 Task: Open a blank google sheet and write heading  Budget MasterAdd Categories in a column and its values below   'Housing, Transportation, Groceries, Utilities, Entertainment, Dining Out, Health, Miscellaneous, Savings & Total. 'Add Budgeted amountin next column and its values below  $1,500, $300, $400, $150, $200, $250, $100, $150, $500 & $3,550. Add Actual amount in next column and its values below  $1,400, $280, $420, $160, $180, $270, $90, $140, $550 & $3,550. Add Difference  in next column and its values below   -$100, -$20, +$20, +$10, -$20, +$20, -$10, -$10, +$50 & $0. J6Save page DashboardSavingsPlan
Action: Mouse moved to (209, 122)
Screenshot: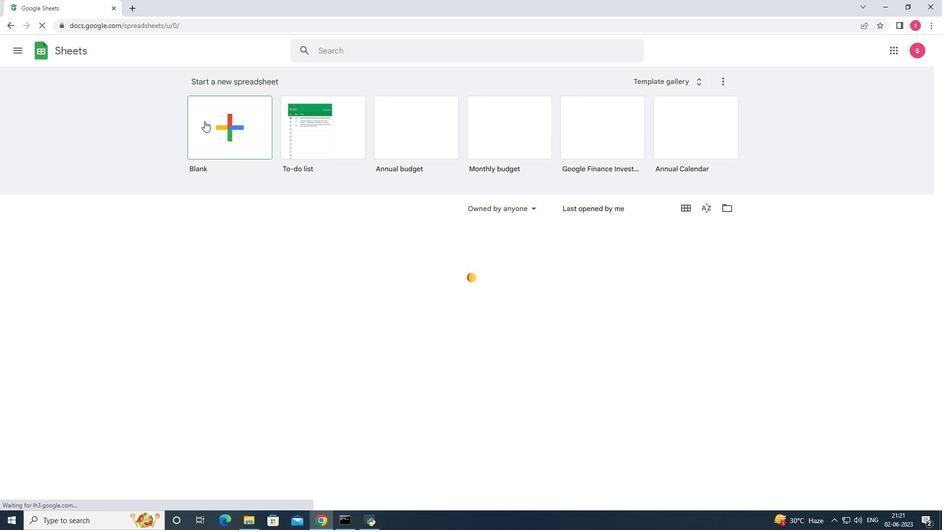 
Action: Mouse pressed left at (209, 122)
Screenshot: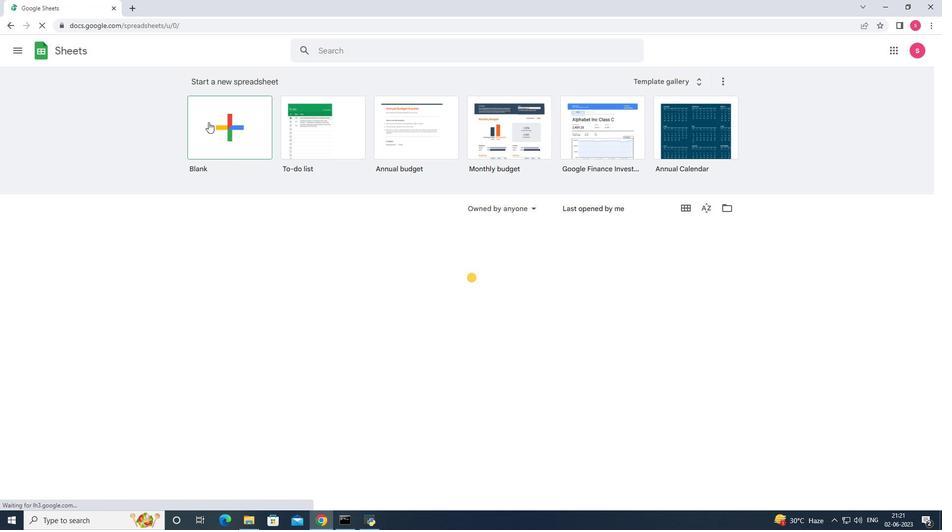 
Action: Mouse moved to (232, 175)
Screenshot: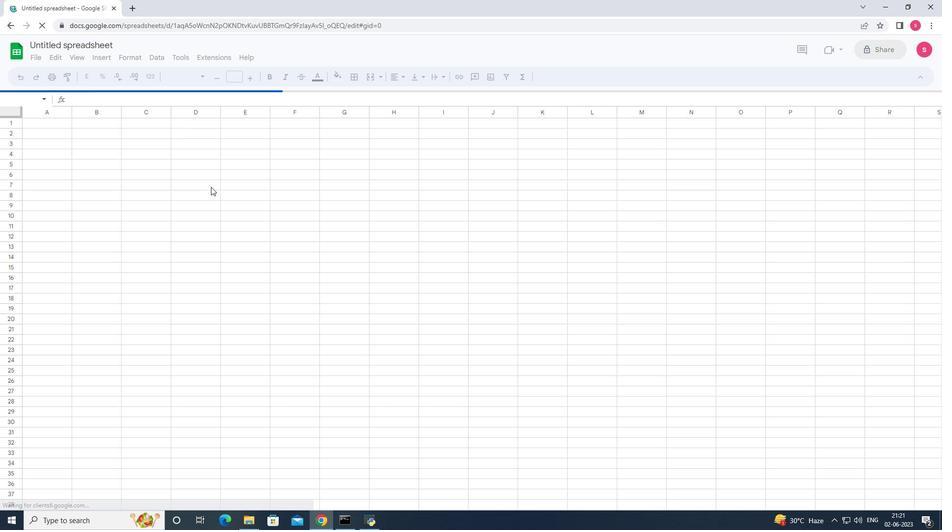 
Action: Key pressed <Key.shift>Budget<Key.space><Key.shift>Master<Key.enter><Key.shift>Categories<Key.enter><Key.shift>Housing<Key.enter><Key.shift>Transportation<Key.enter><Key.shift><Key.shift><Key.shift><Key.shift><Key.shift><Key.shift><Key.shift><Key.shift>Groceries<Key.enter><Key.shift>Utilities<Key.enter><Key.shift>Entertainment<Key.enter><Key.shift>Dining<Key.space><Key.shift>Out<Key.enter><Key.shift>Health<Key.enter><Key.shift>Miscellaneous<Key.enter><Key.shift>Savings<Key.space><Key.enter><Key.shift>Total<Key.right><Key.up><Key.up><Key.up><Key.up><Key.up><Key.up><Key.up><Key.up><Key.up><Key.up><Key.shift><Key.shift><Key.shift><Key.shift><Key.shift><Key.shift><Key.shift><Key.shift><Key.shift><Key.shift><Key.shift><Key.shift><Key.shift>Budgeted<Key.space><Key.shift>Amount<Key.enter>1500<Key.enter>300<Key.enter>400<Key.enter>150<Key.enter>200<Key.enter>250<Key.enter>100<Key.enter>150<Key.enter>500<Key.enter>3550<Key.right>
Screenshot: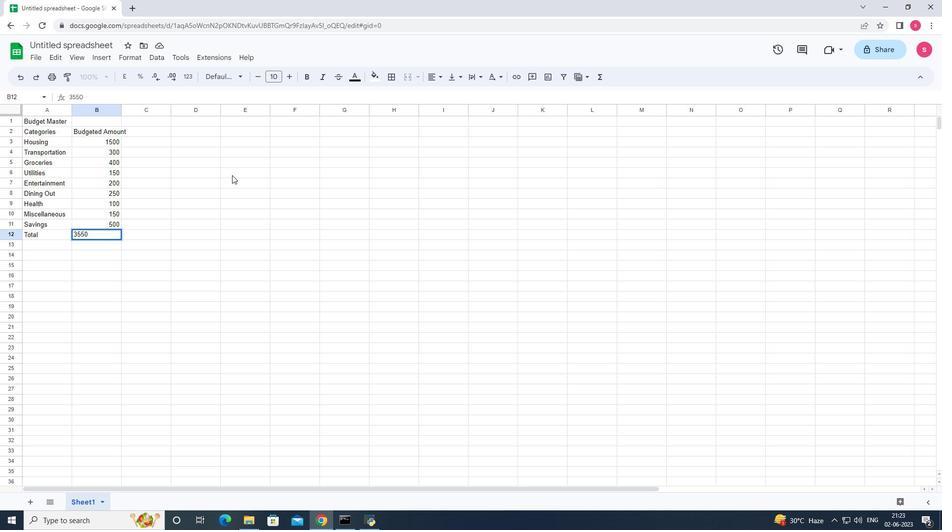 
Action: Mouse moved to (96, 138)
Screenshot: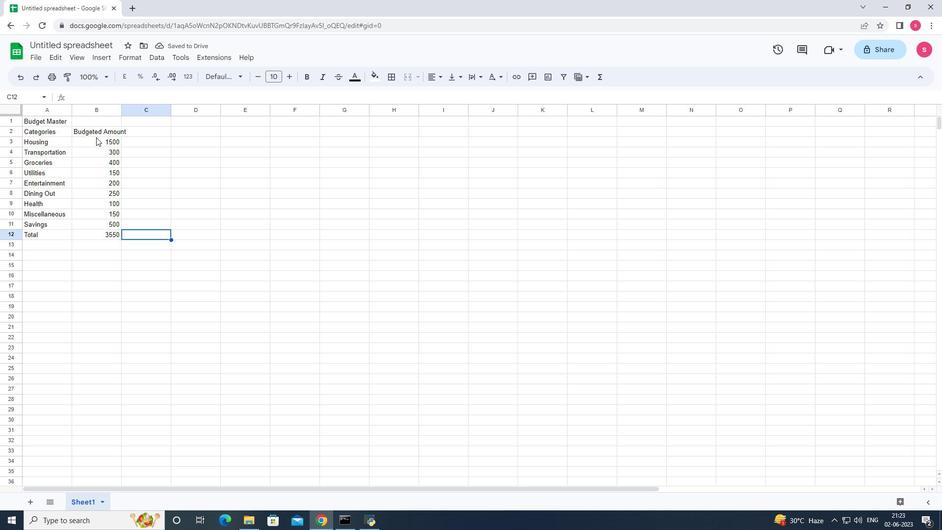 
Action: Mouse pressed left at (96, 138)
Screenshot: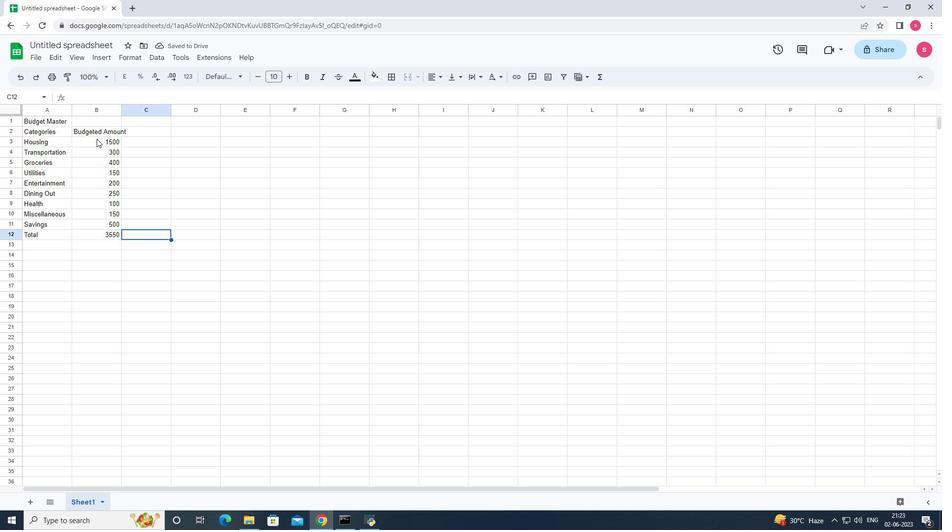 
Action: Mouse moved to (131, 59)
Screenshot: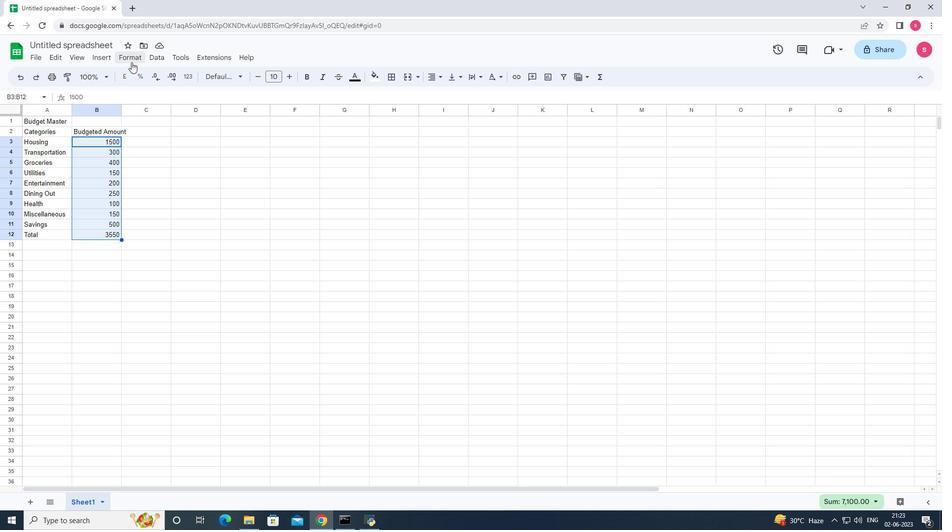 
Action: Mouse pressed left at (131, 59)
Screenshot: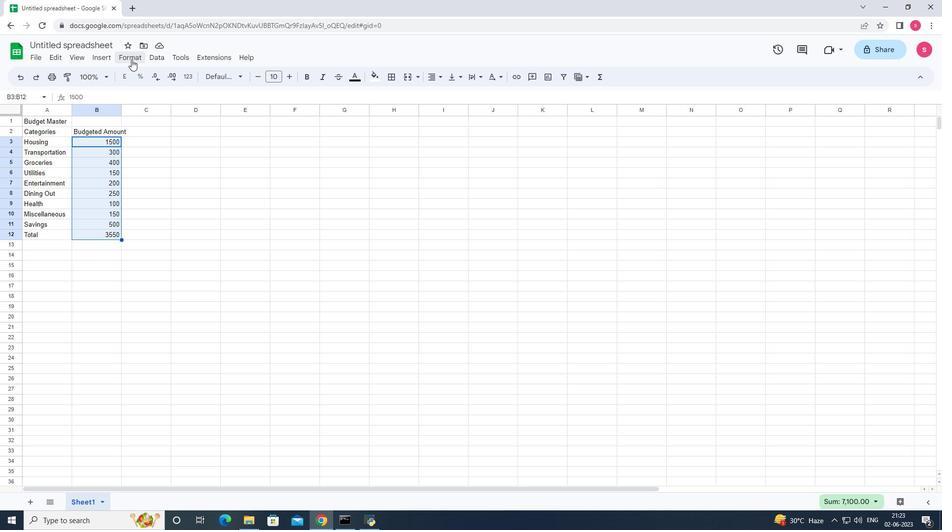 
Action: Mouse moved to (166, 96)
Screenshot: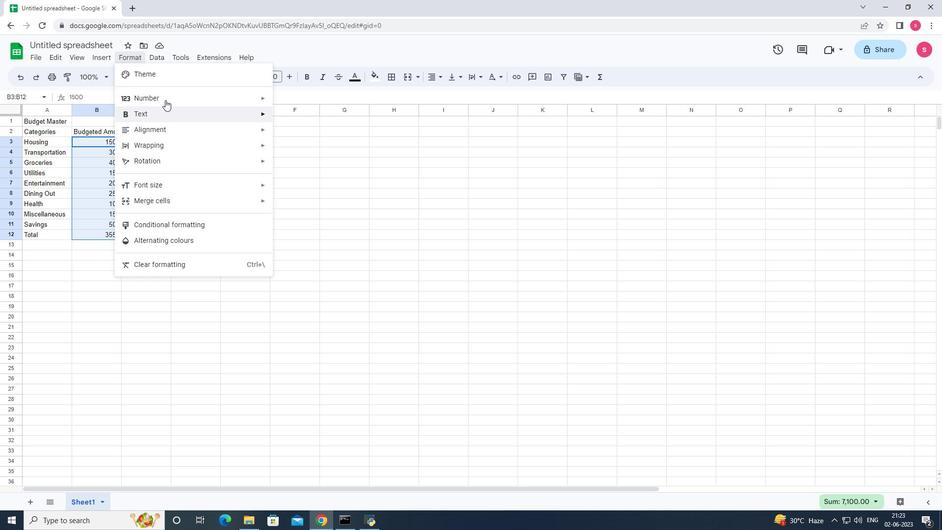 
Action: Mouse pressed left at (166, 96)
Screenshot: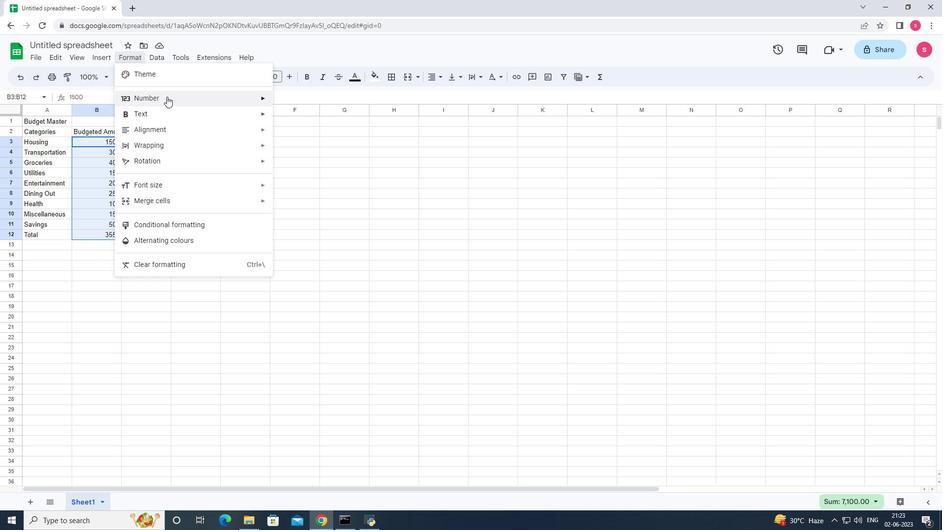 
Action: Mouse moved to (325, 395)
Screenshot: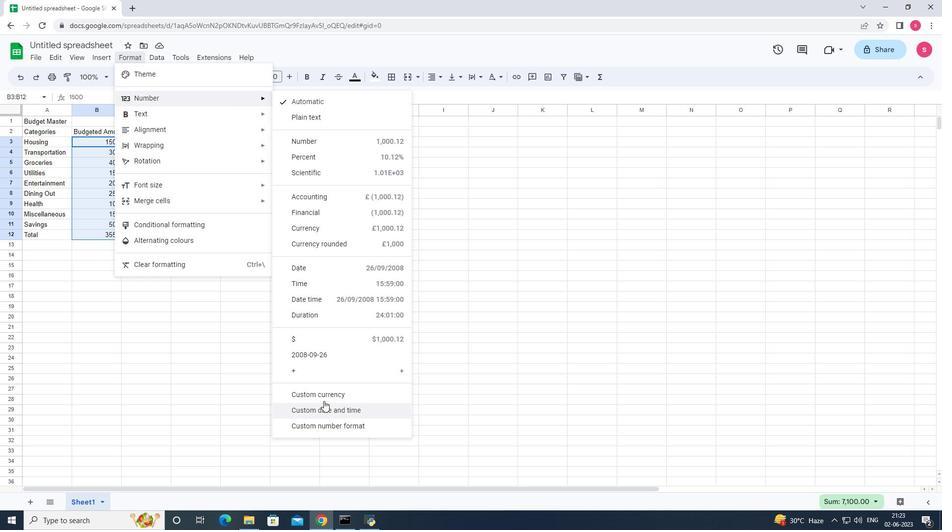 
Action: Mouse pressed left at (325, 395)
Screenshot: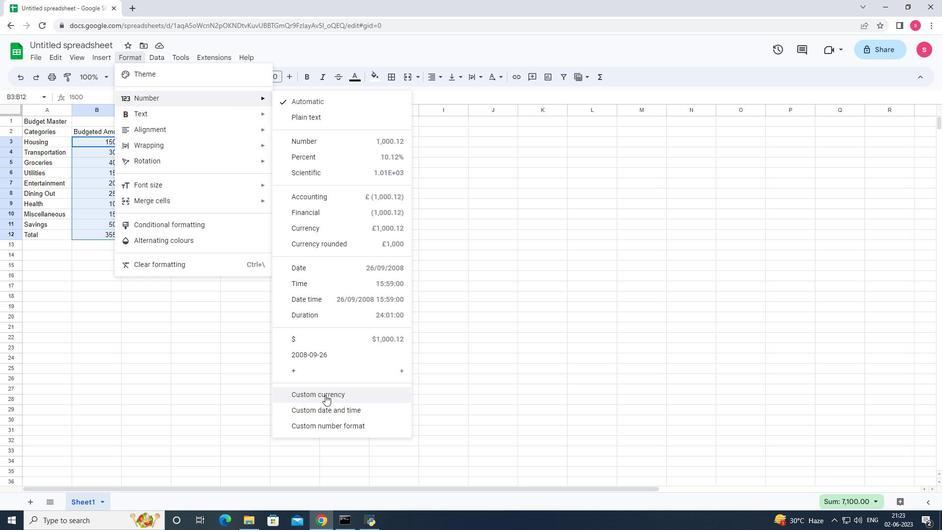 
Action: Mouse moved to (430, 219)
Screenshot: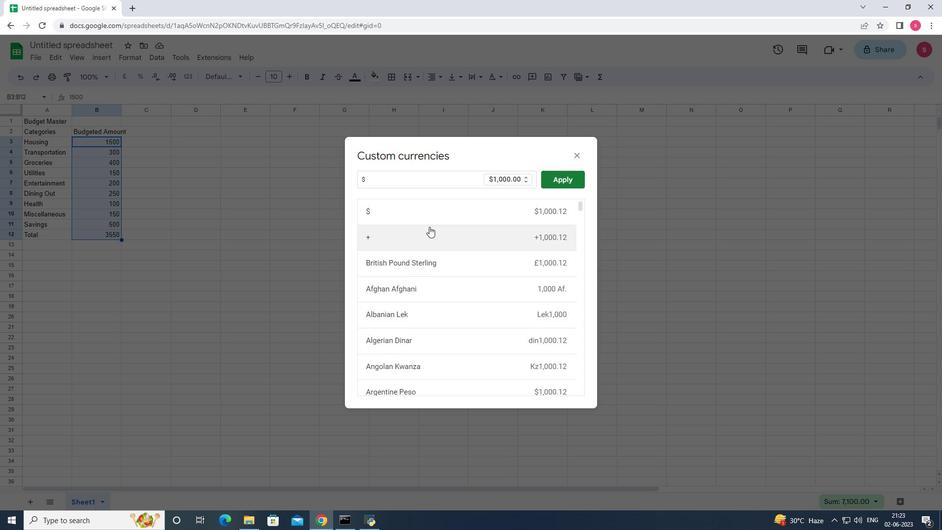 
Action: Mouse pressed left at (430, 219)
Screenshot: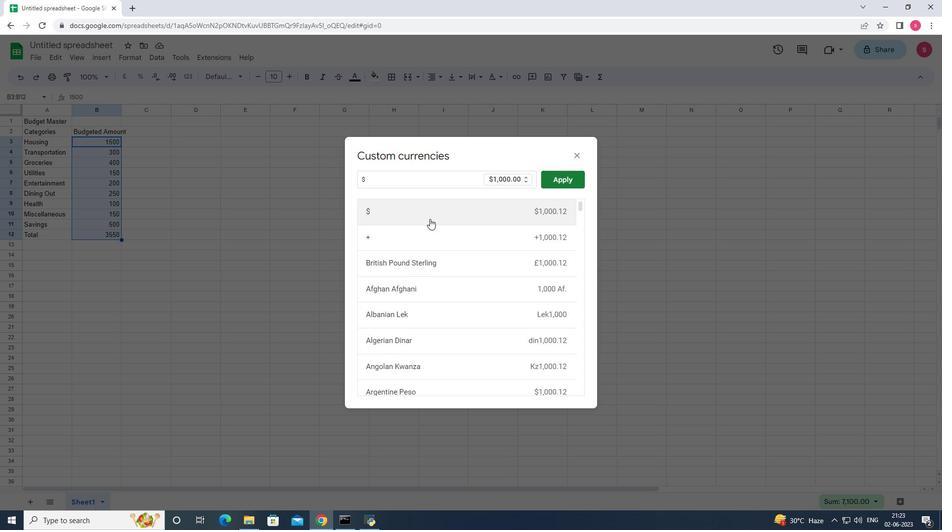 
Action: Mouse moved to (551, 180)
Screenshot: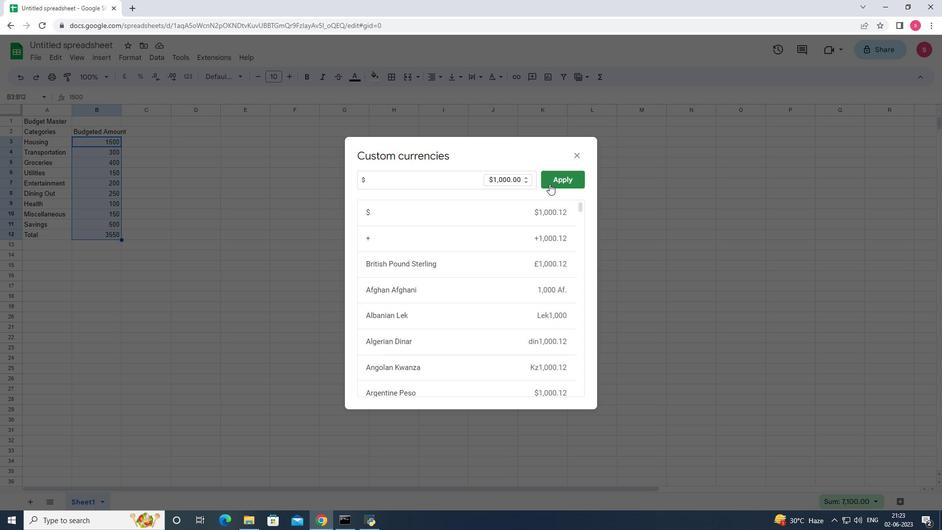 
Action: Mouse pressed left at (551, 180)
Screenshot: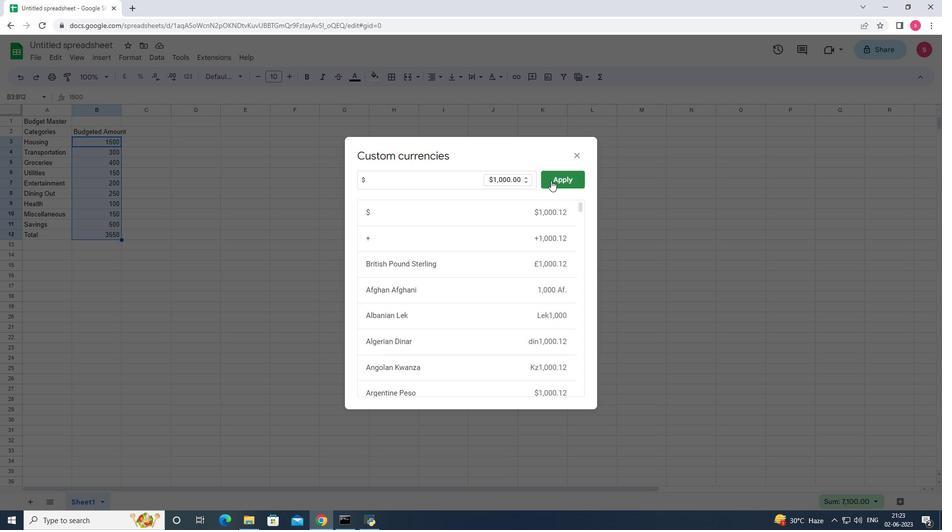 
Action: Mouse moved to (151, 134)
Screenshot: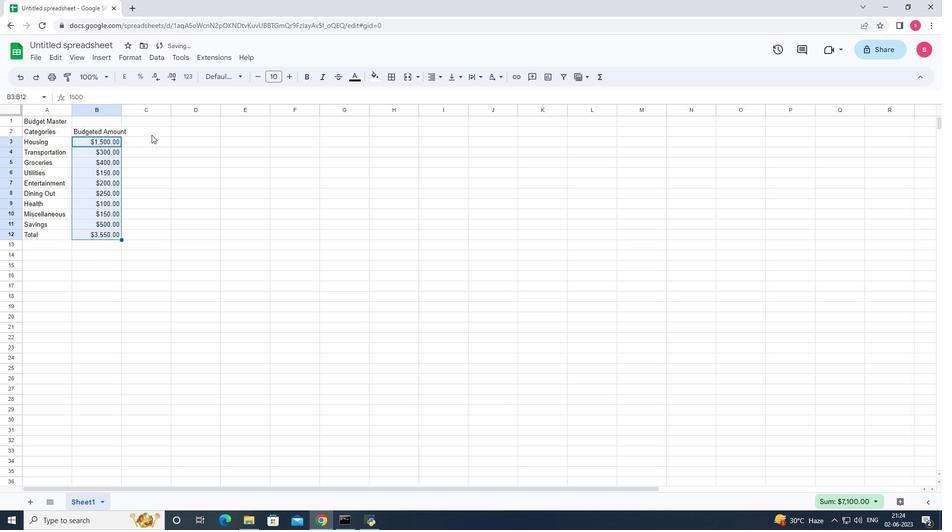
Action: Mouse pressed left at (151, 134)
Screenshot: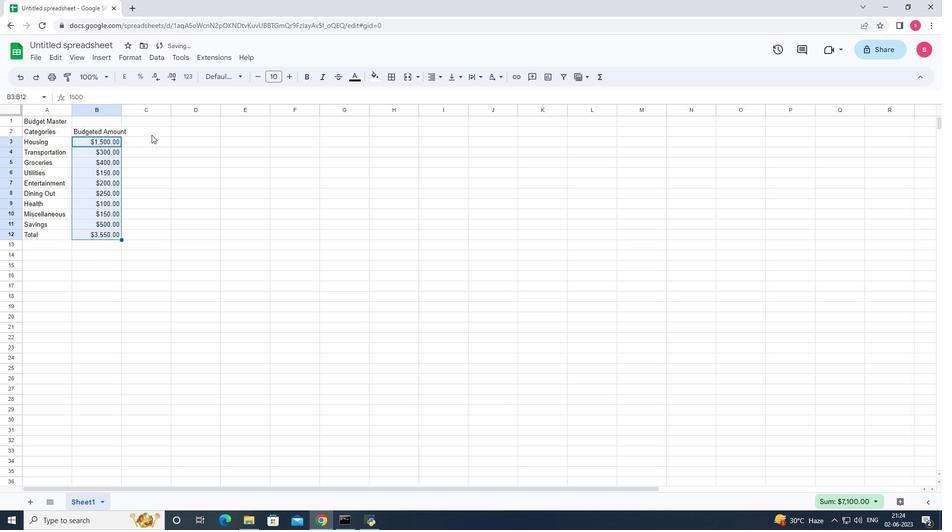 
Action: Key pressed <Key.shift>Actual<Key.space><Key.shift>Amount<Key.down>1400<Key.enter>280<Key.enter>420<Key.enter>160<Key.enter>180<Key.enter>270<Key.enter>90<Key.enter>140<Key.enter>550<Key.enter>3<Key.backspace>=
Screenshot: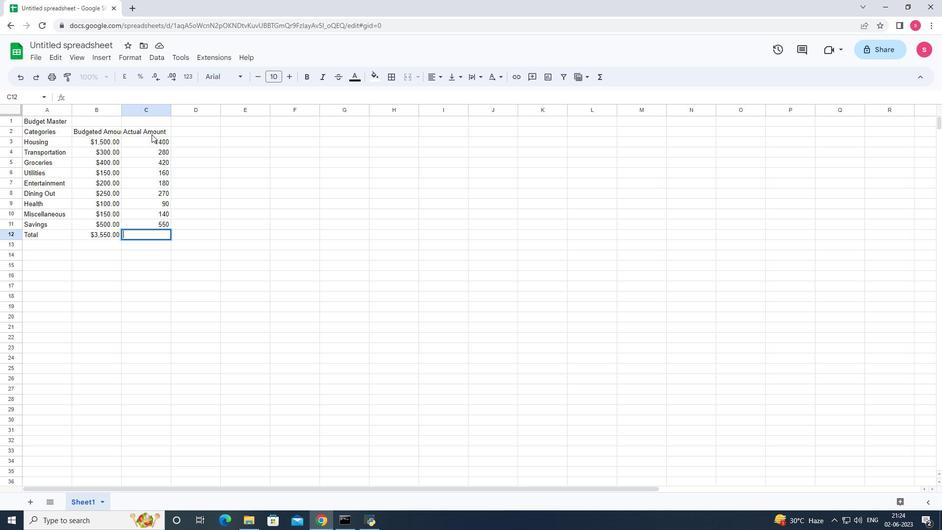 
Action: Mouse moved to (155, 250)
Screenshot: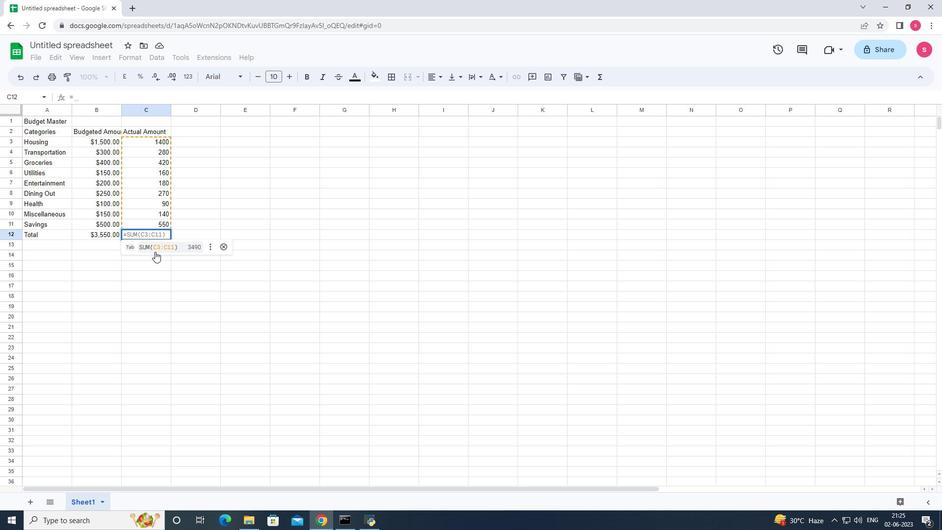 
Action: Mouse pressed left at (155, 250)
Screenshot: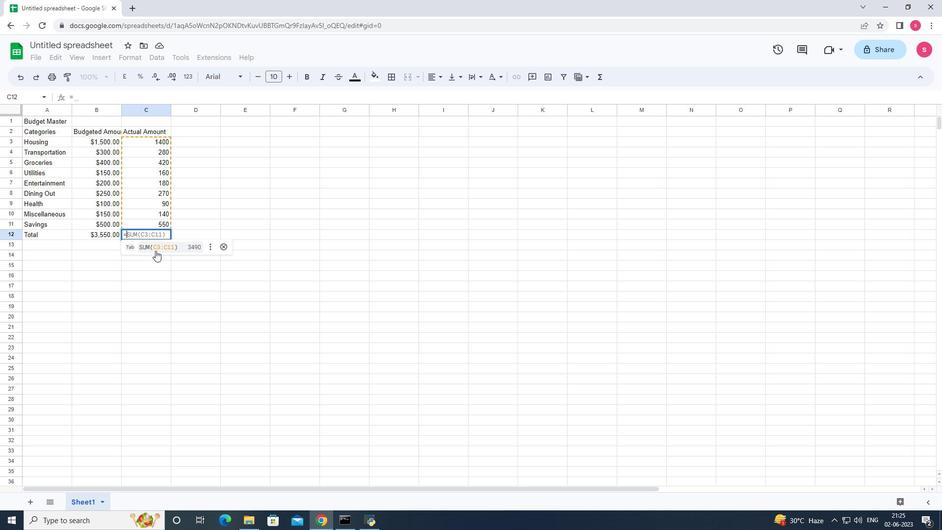 
Action: Mouse moved to (143, 140)
Screenshot: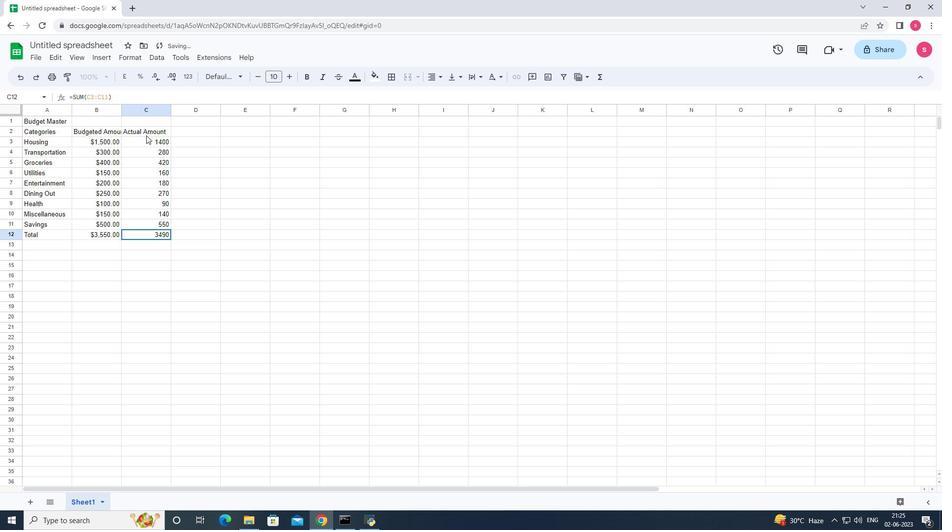 
Action: Mouse pressed left at (143, 140)
Screenshot: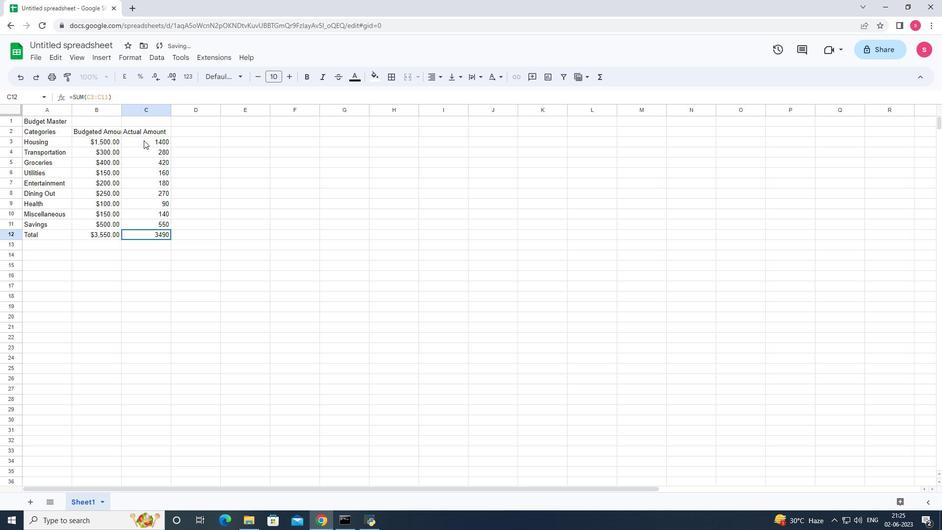
Action: Mouse moved to (139, 61)
Screenshot: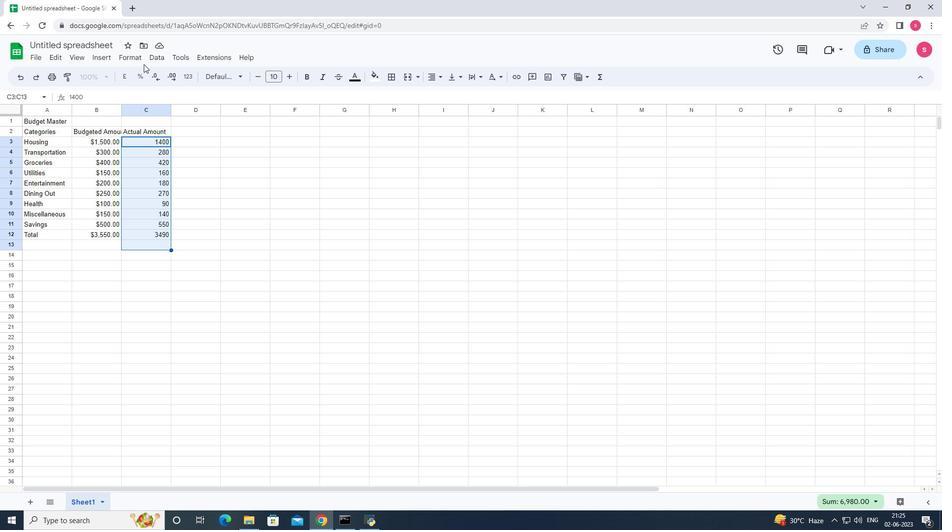 
Action: Mouse pressed left at (139, 61)
Screenshot: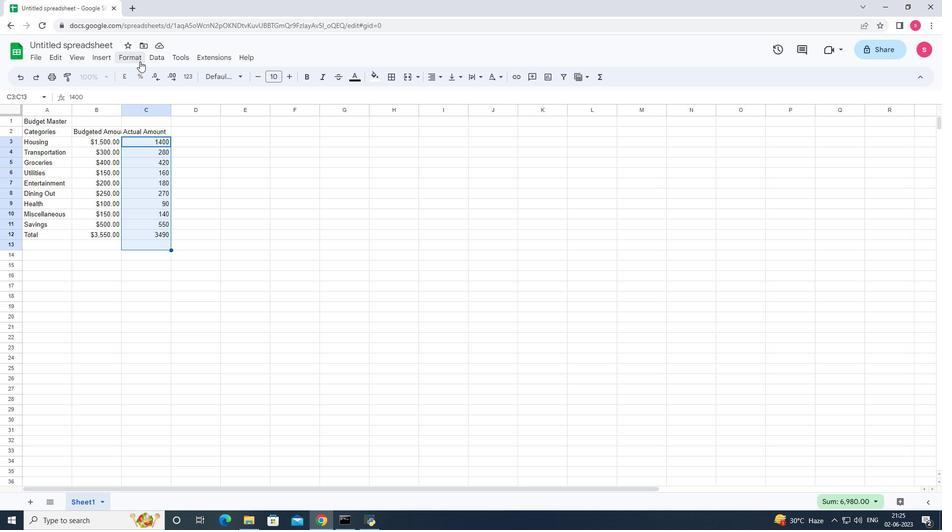 
Action: Mouse moved to (157, 102)
Screenshot: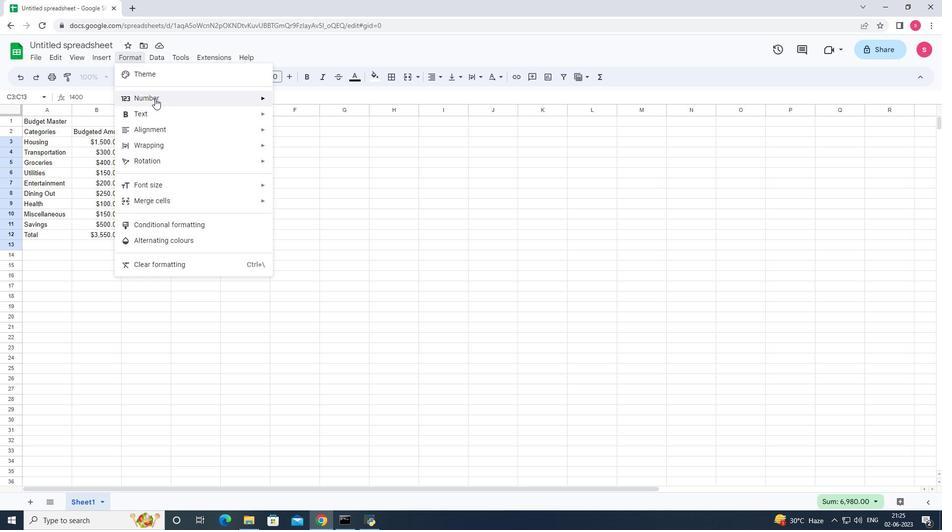 
Action: Mouse pressed left at (157, 102)
Screenshot: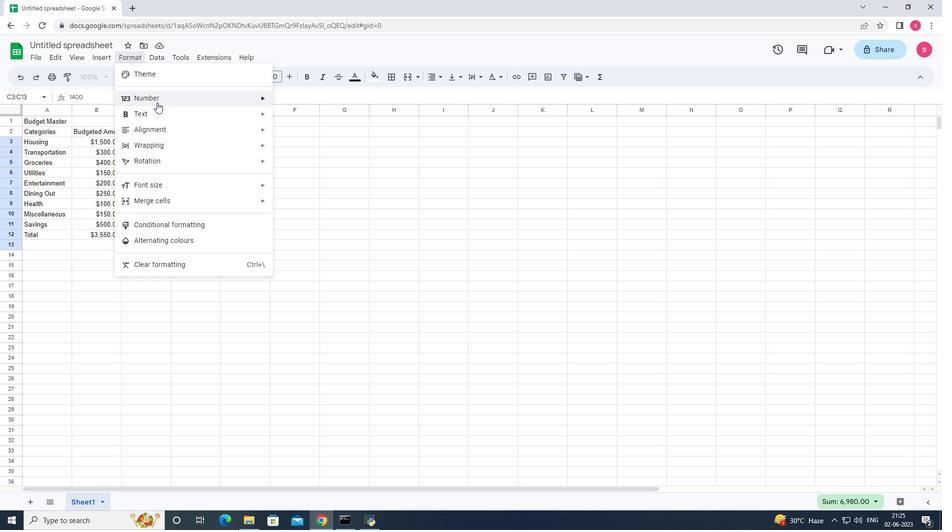 
Action: Mouse moved to (383, 388)
Screenshot: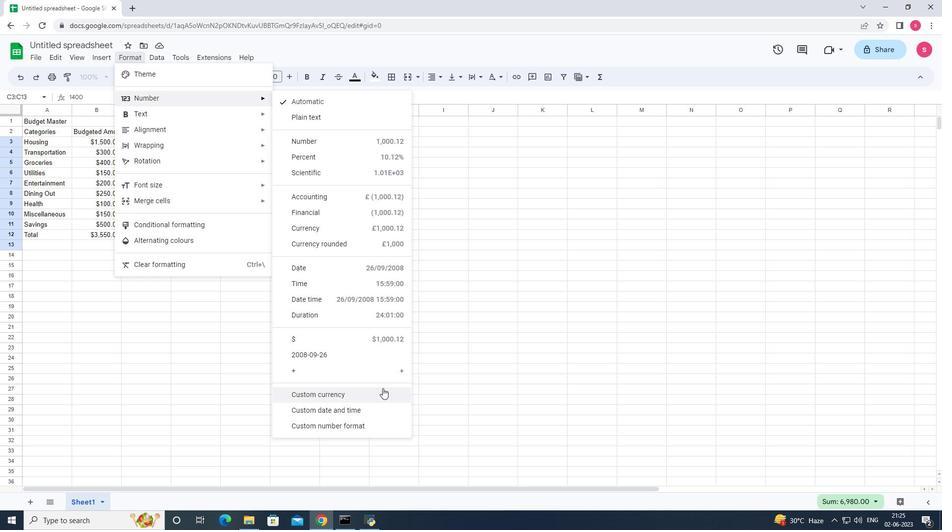 
Action: Mouse pressed left at (383, 388)
Screenshot: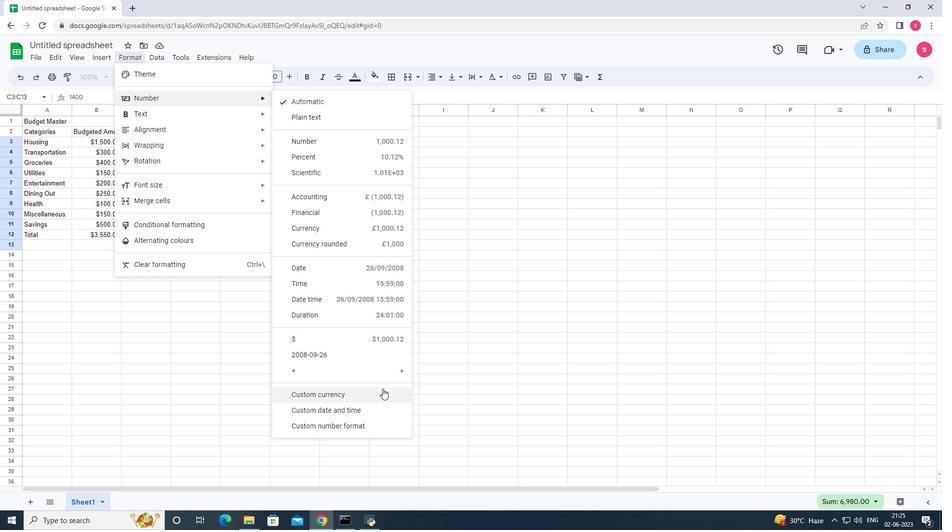 
Action: Mouse moved to (416, 219)
Screenshot: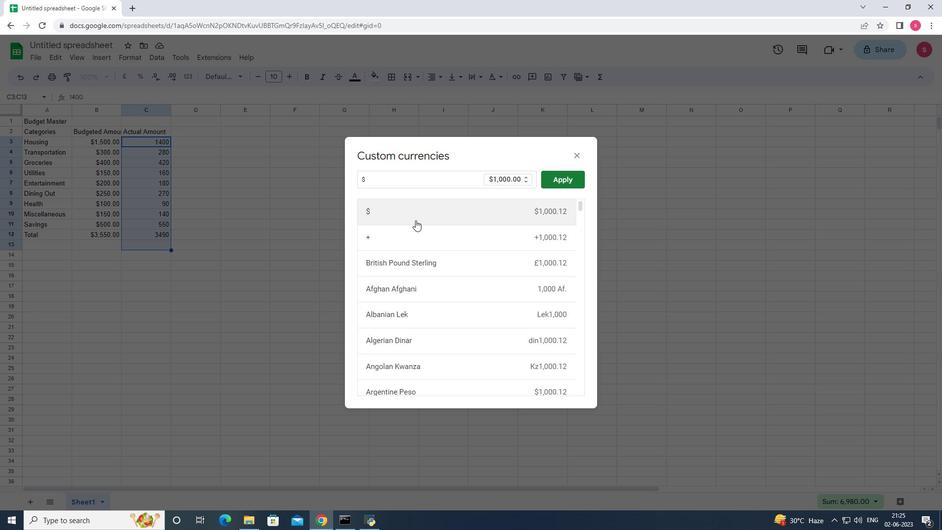 
Action: Mouse pressed left at (416, 219)
Screenshot: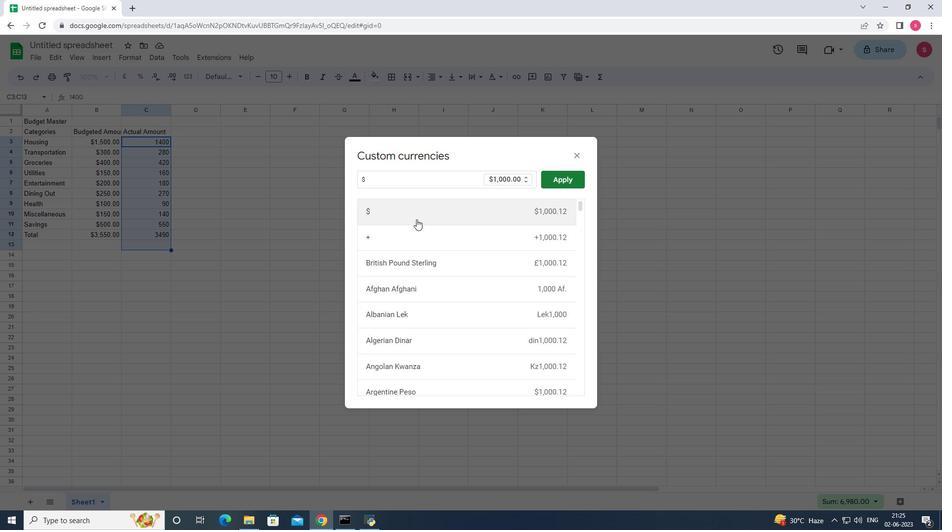 
Action: Mouse moved to (555, 179)
Screenshot: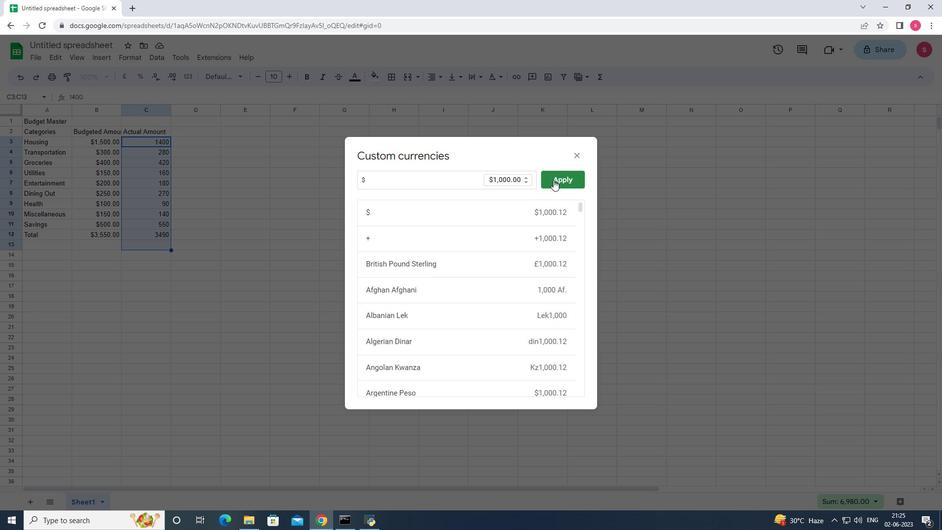 
Action: Mouse pressed left at (555, 179)
Screenshot: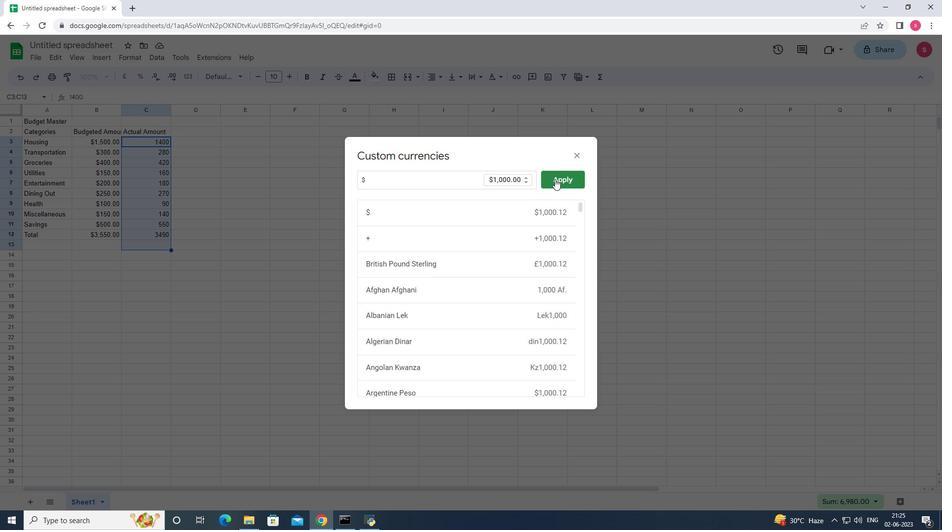 
Action: Mouse moved to (193, 130)
Screenshot: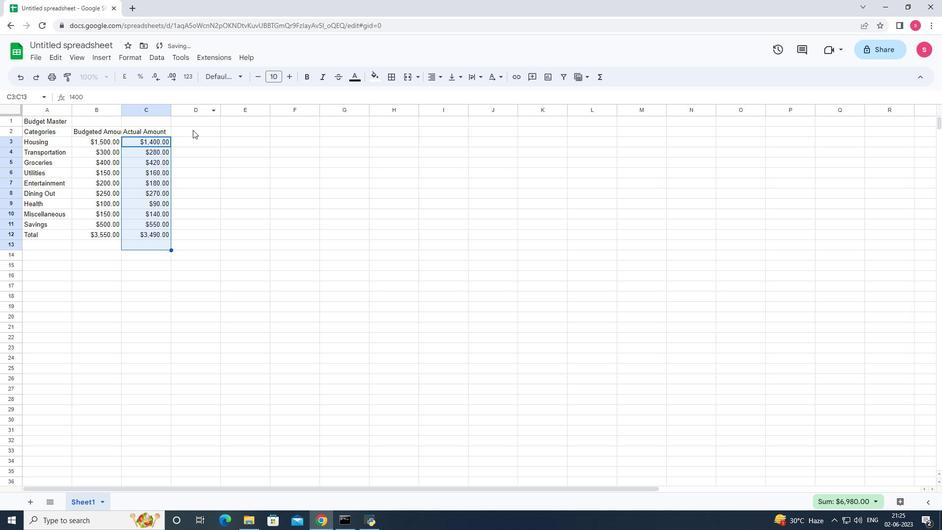 
Action: Mouse pressed left at (193, 130)
Screenshot: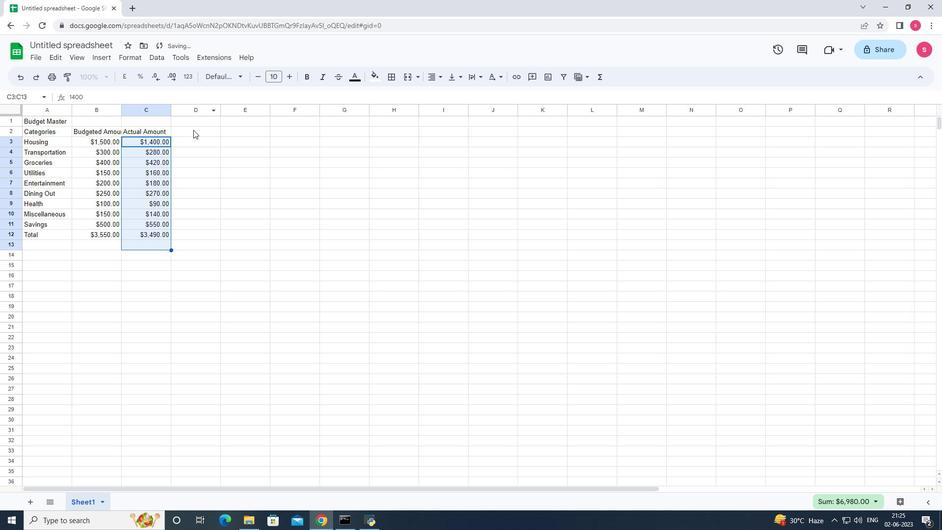 
Action: Key pressed <Key.shift>Difference<Key.down>-100<Key.enter>-20<Key.enter>20<Key.enter>10<Key.enter>-20<Key.enter>20<Key.enter>-10<Key.enter>-10<Key.enter>2<Key.backspace>50<Key.enter>0<Key.enter><Key.up>
Screenshot: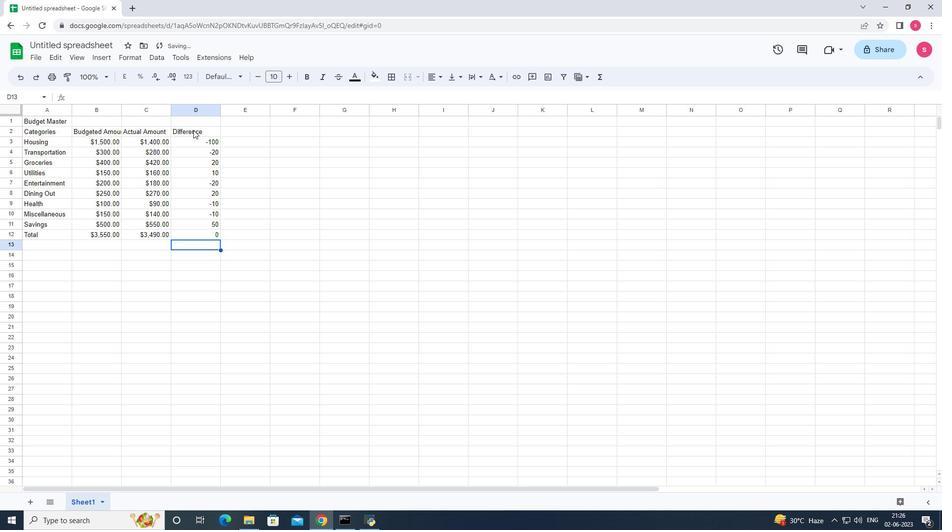 
Action: Mouse moved to (199, 144)
Screenshot: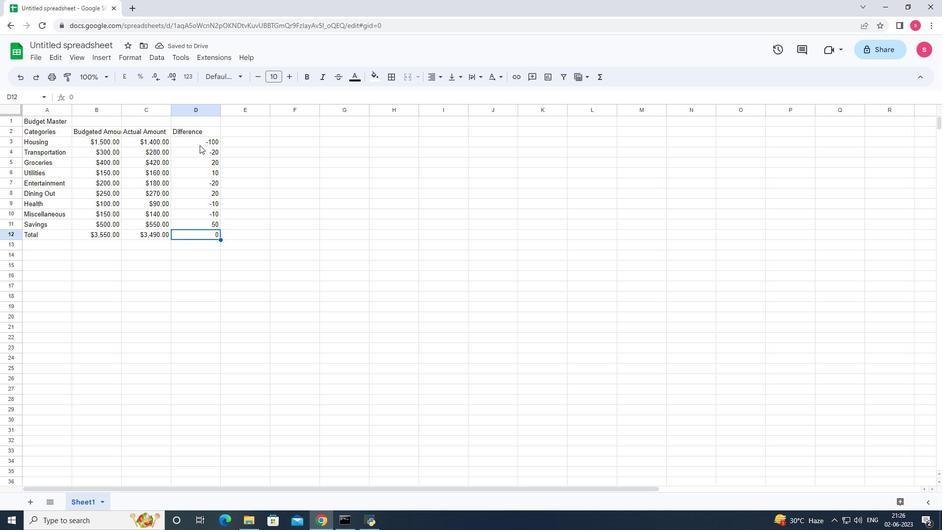 
Action: Mouse pressed left at (199, 144)
Screenshot: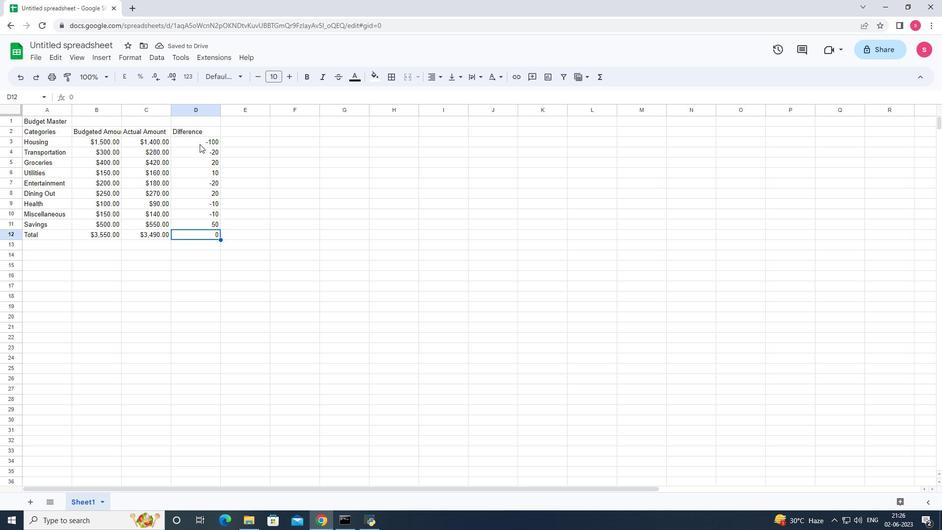 
Action: Mouse moved to (127, 55)
Screenshot: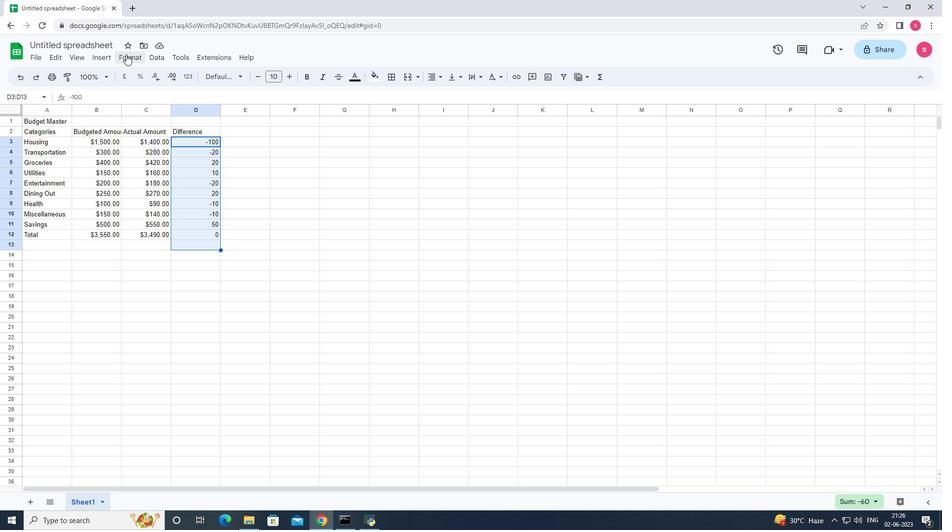 
Action: Mouse pressed left at (127, 55)
Screenshot: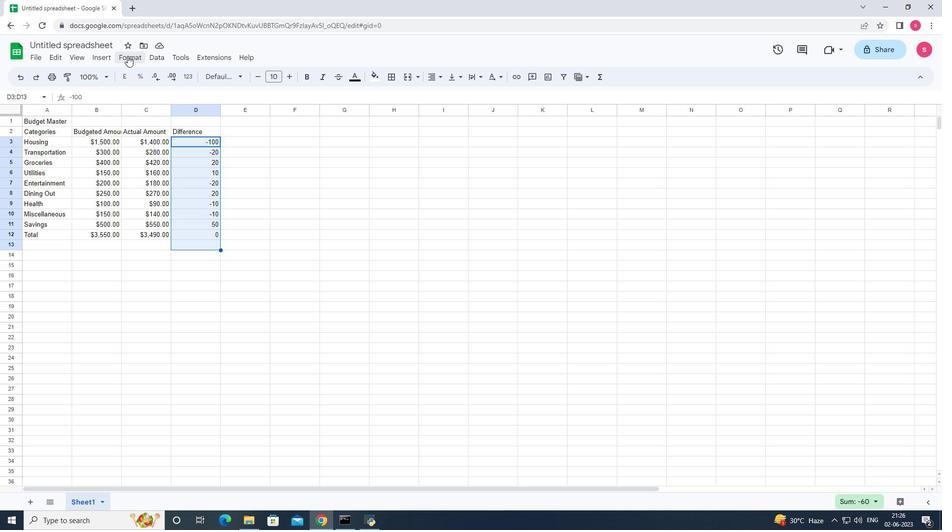 
Action: Mouse moved to (177, 99)
Screenshot: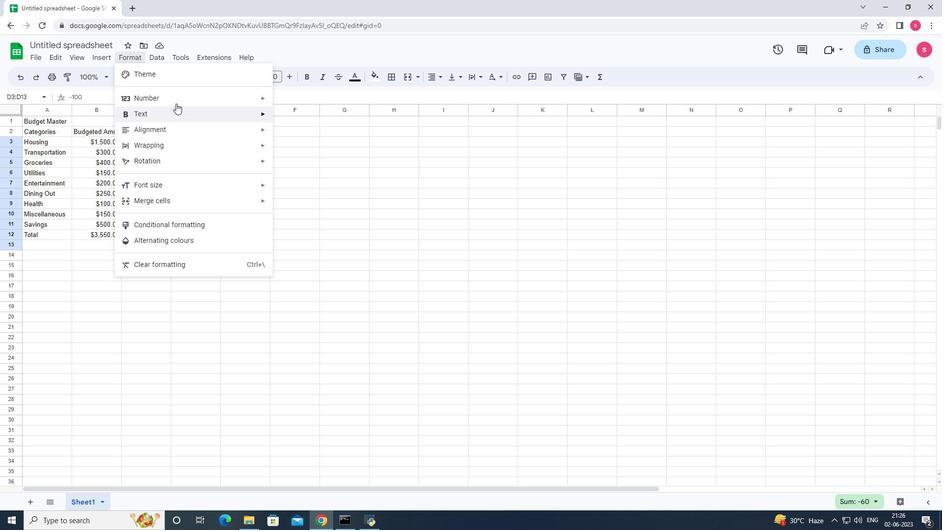 
Action: Mouse pressed left at (177, 99)
Screenshot: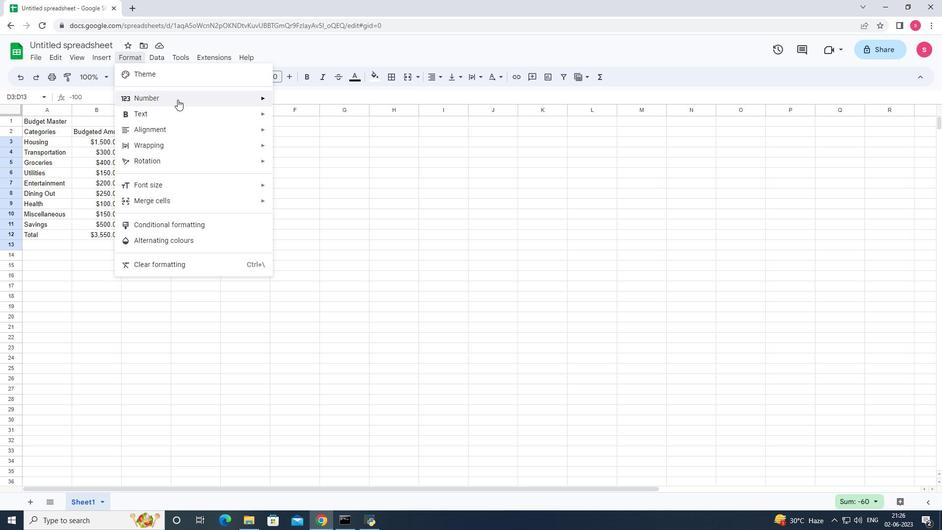 
Action: Mouse moved to (342, 397)
Screenshot: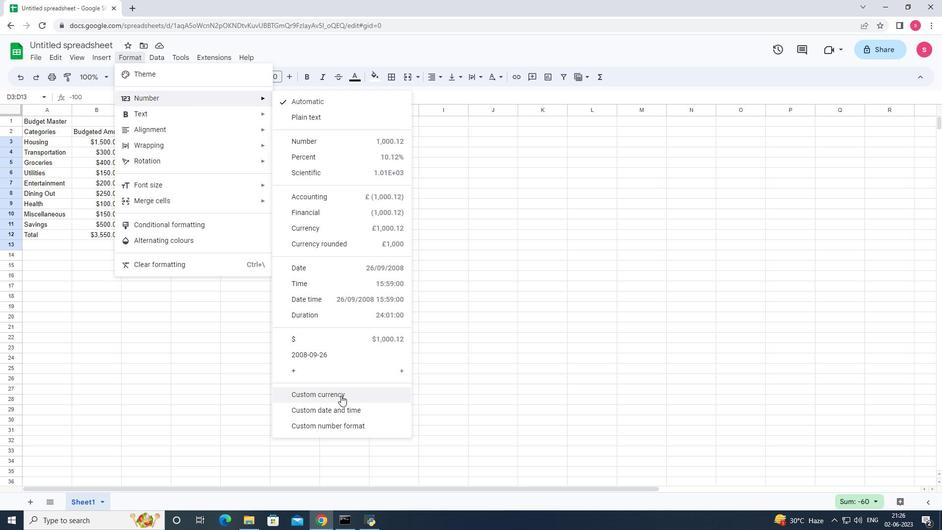 
Action: Mouse pressed left at (342, 397)
Screenshot: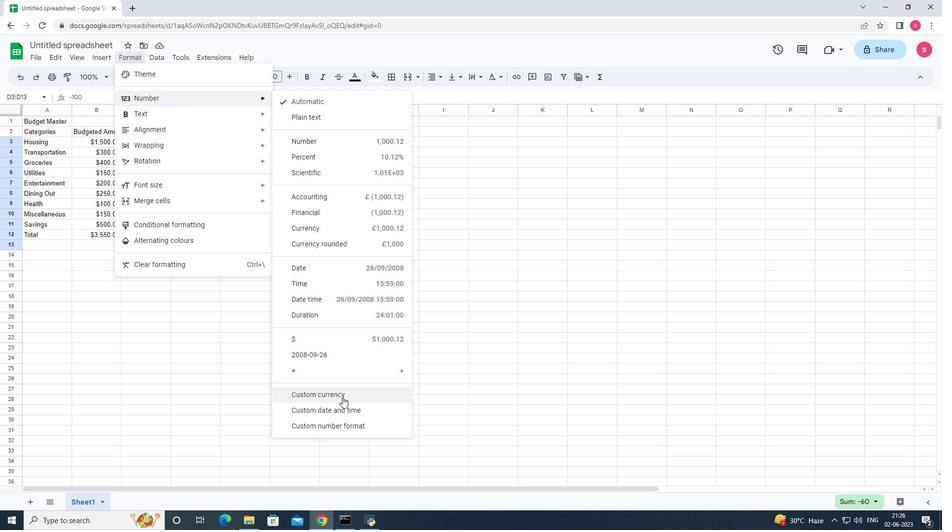 
Action: Mouse moved to (398, 210)
Screenshot: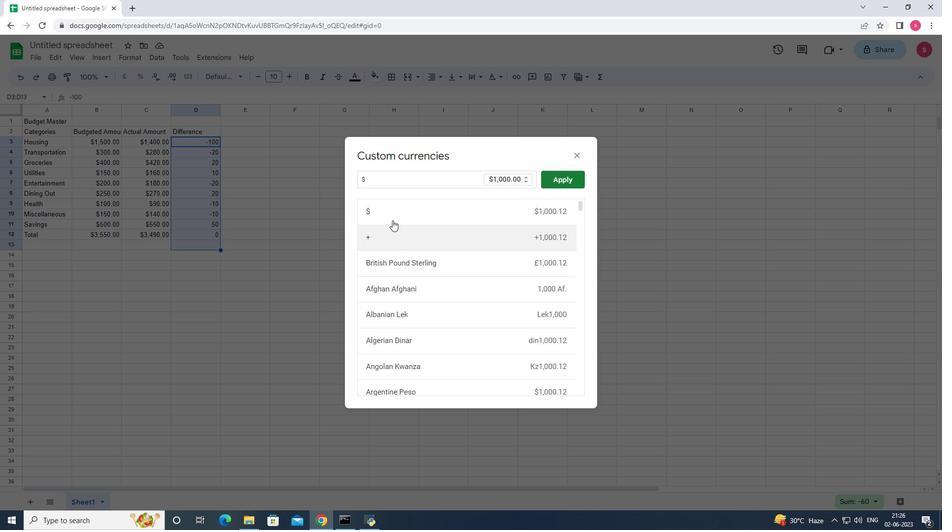 
Action: Mouse pressed left at (398, 210)
Screenshot: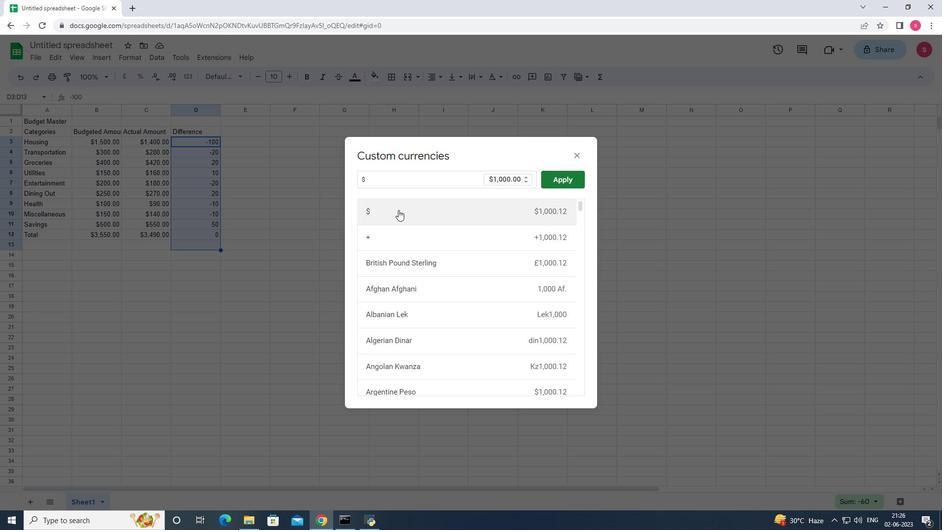 
Action: Mouse moved to (565, 183)
Screenshot: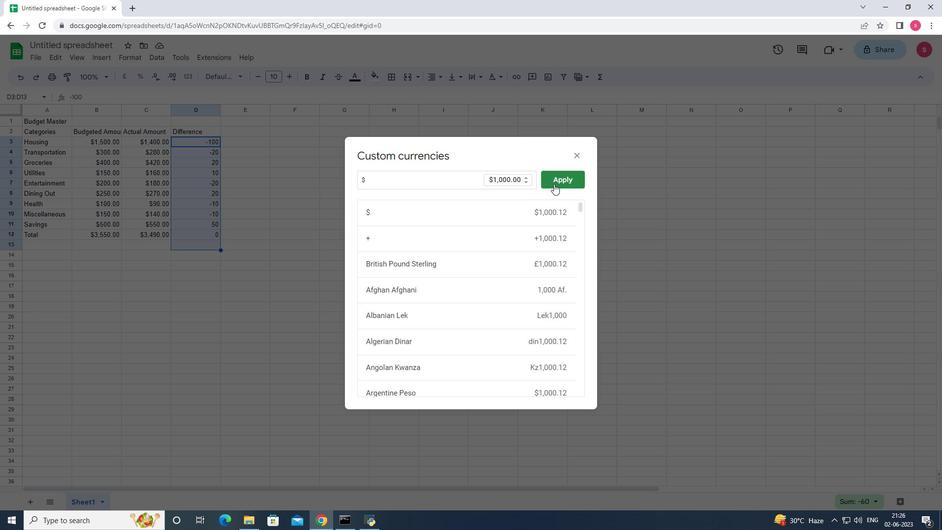 
Action: Mouse pressed left at (565, 183)
Screenshot: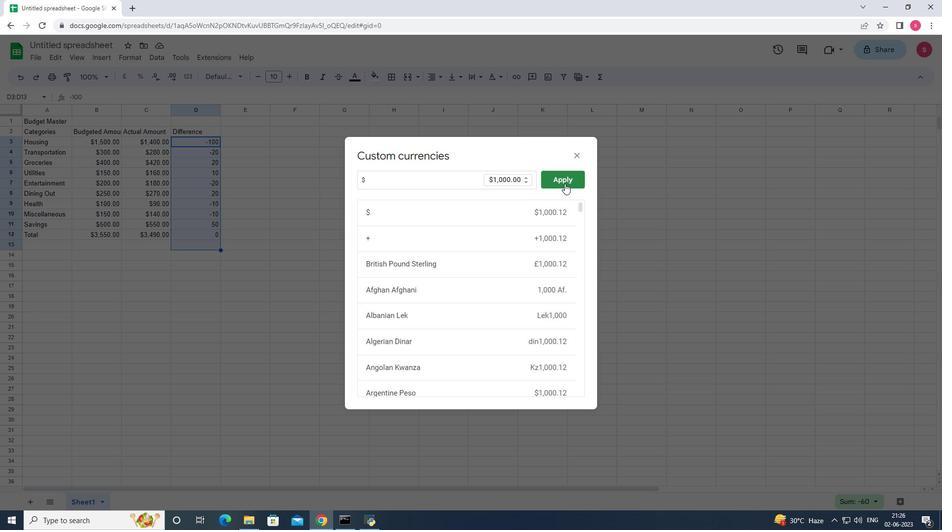 
Action: Mouse moved to (238, 238)
Screenshot: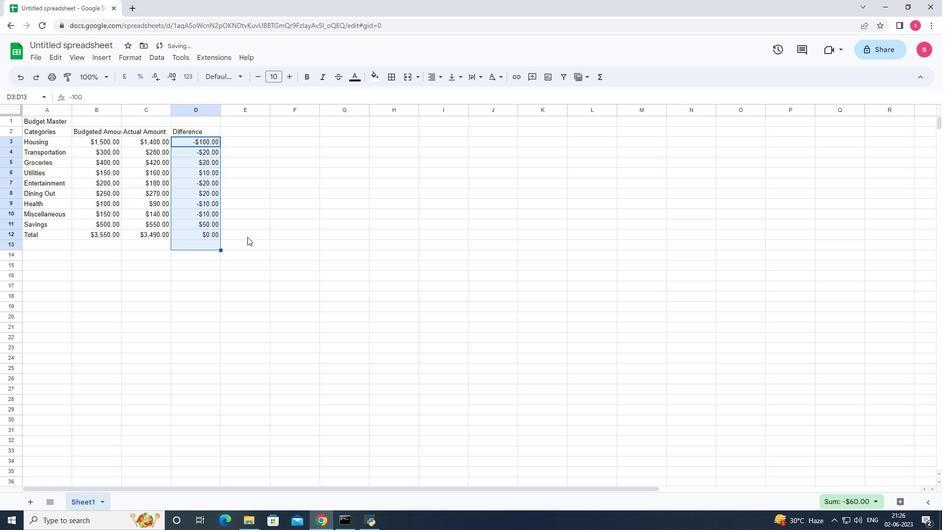 
Action: Mouse pressed left at (238, 238)
Screenshot: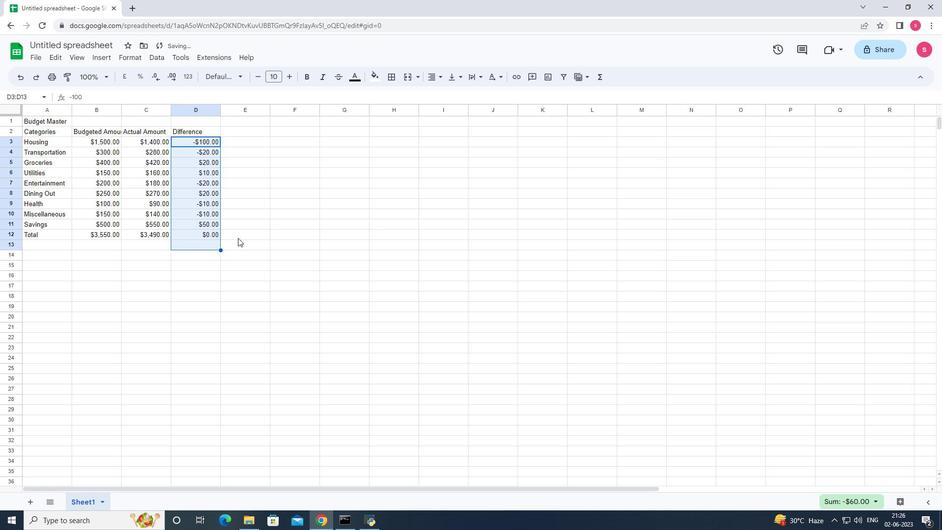 
Action: Mouse moved to (211, 236)
Screenshot: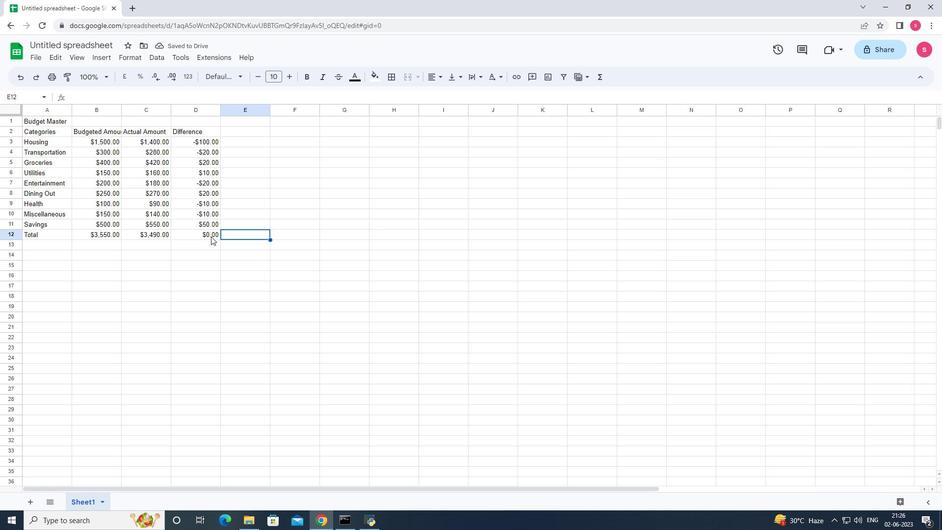 
Action: Mouse pressed left at (211, 236)
Screenshot: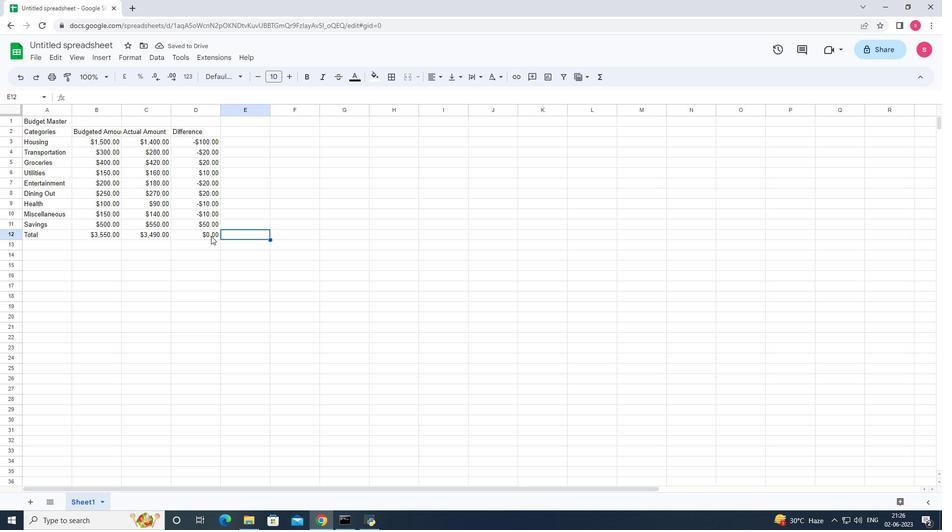 
Action: Key pressed <Key.backspace><Key.shift><Key.shift><Key.shift><Key.shift><Key.shift><Key.shift><Key.shift><Key.shift><Key.shift><Key.shift><Key.shift><Key.shift><Key.shift><Key.shift><Key.shift><Key.shift><Key.shift><Key.shift><Key.shift><Key.shift><Key.shift><Key.shift><Key.shift><Key.shift><Key.shift><Key.shift><Key.shift><Key.shift><Key.shift><Key.shift><Key.shift><Key.shift><Key.shift><Key.shift><Key.shift><Key.shift><Key.shift><Key.shift><Key.shift><Key.shift><Key.shift><Key.shift><Key.shift><Key.shift><Key.shift><Key.shift><Key.shift><Key.shift><Key.shift><Key.shift><Key.shift><Key.shift><Key.shift><Key.shift><Key.shift>$60.00<Key.enter><Key.right><Key.up><Key.left><Key.left><Key.right><Key.enter><Key.left><Key.left><Key.left><Key.left><Key.left><Key.left>-<Key.enter>
Screenshot: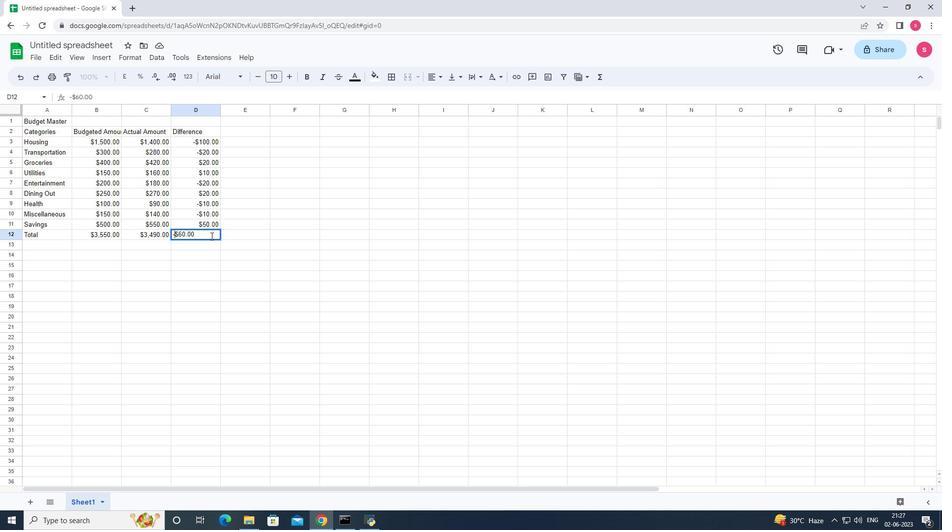 
Action: Mouse moved to (207, 236)
Screenshot: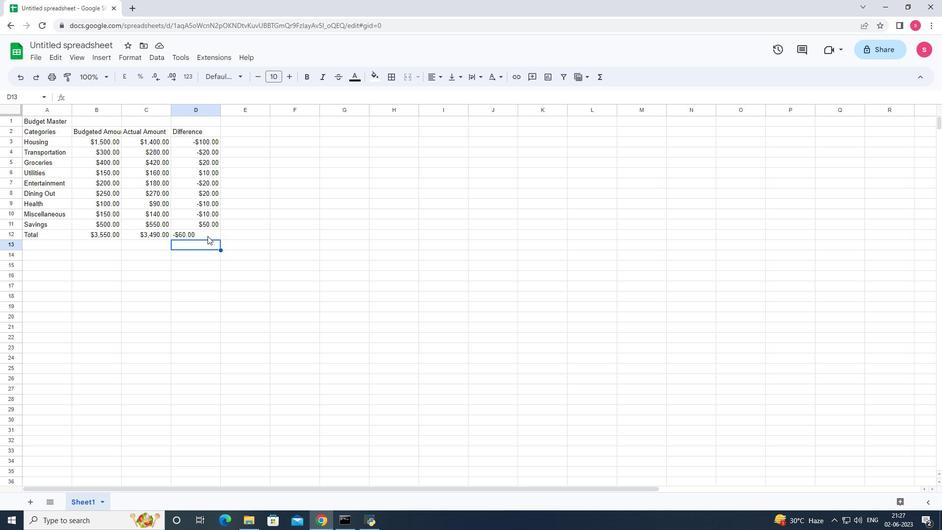 
Action: Mouse pressed left at (207, 236)
Screenshot: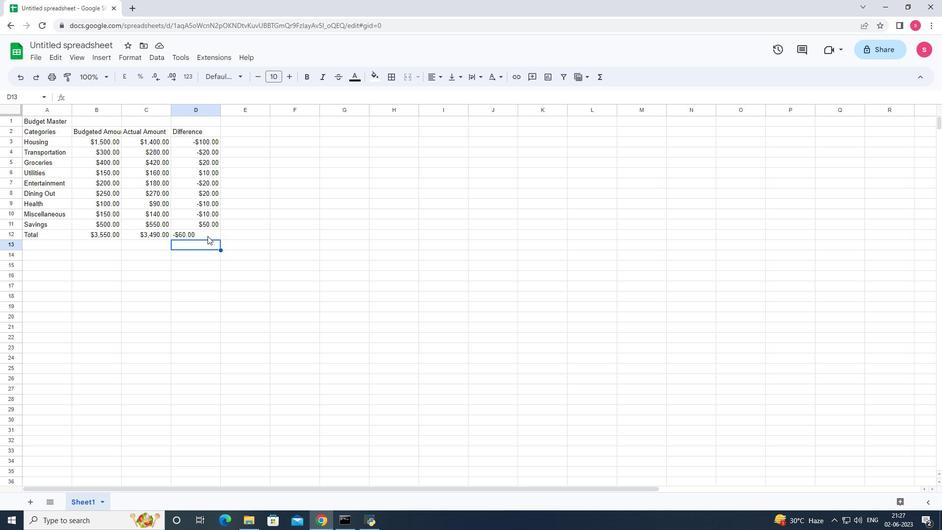
Action: Key pressed <Key.backspace>
Screenshot: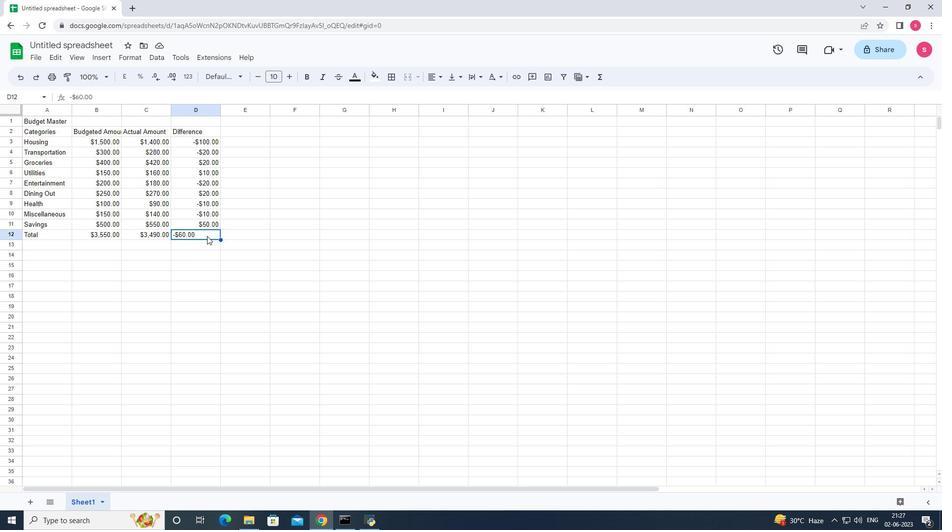 
Action: Mouse moved to (211, 143)
Screenshot: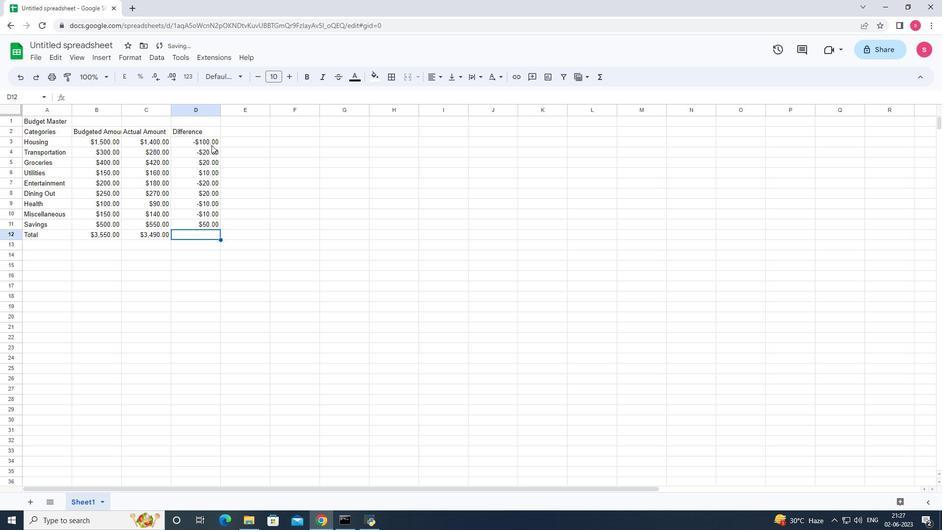 
Action: Mouse pressed left at (211, 143)
Screenshot: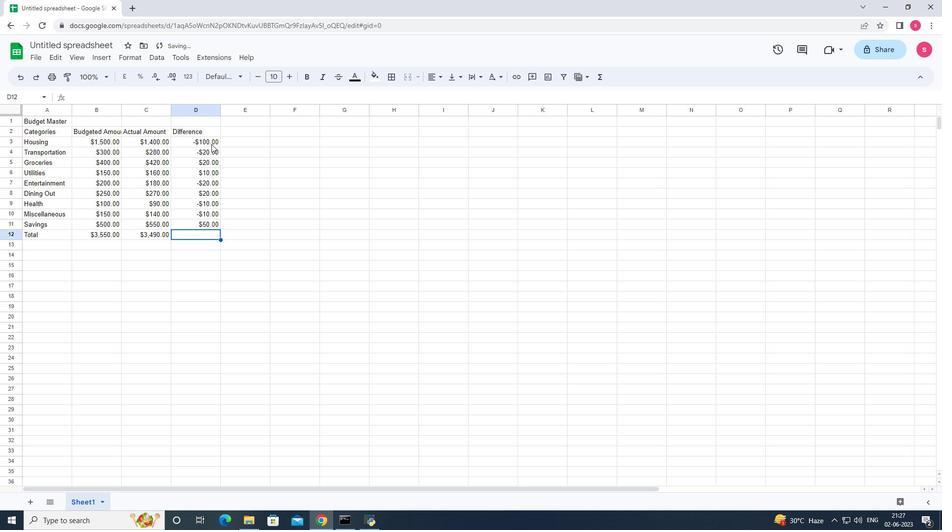 
Action: Mouse moved to (219, 145)
Screenshot: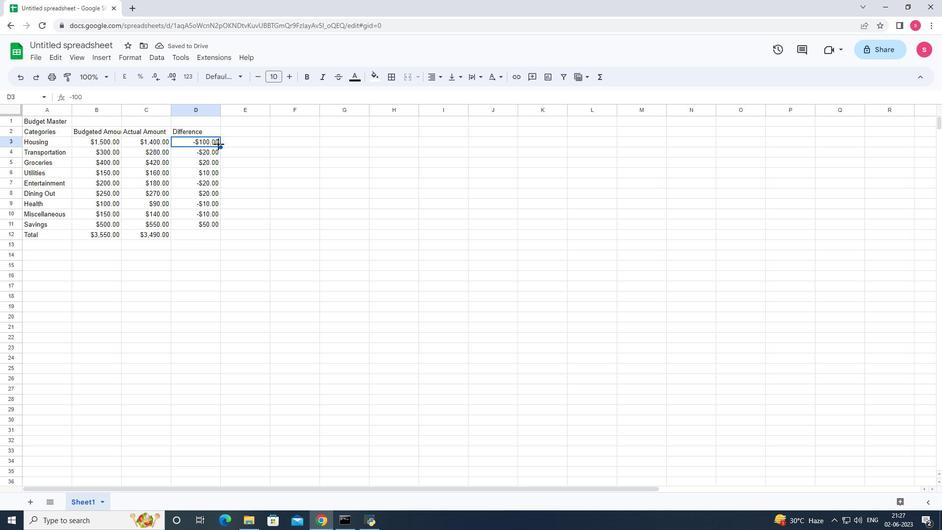 
Action: Mouse pressed left at (219, 145)
Screenshot: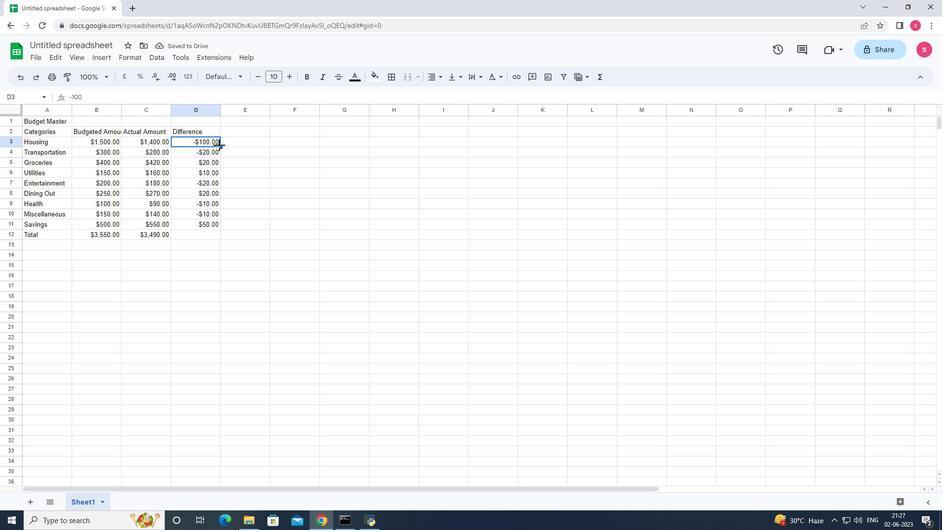 
Action: Mouse moved to (264, 232)
Screenshot: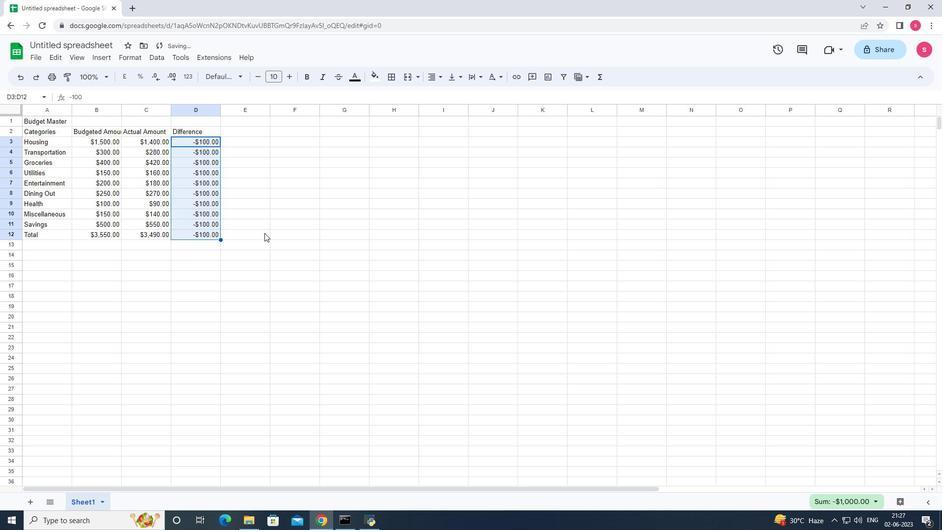 
Action: Mouse pressed left at (264, 232)
Screenshot: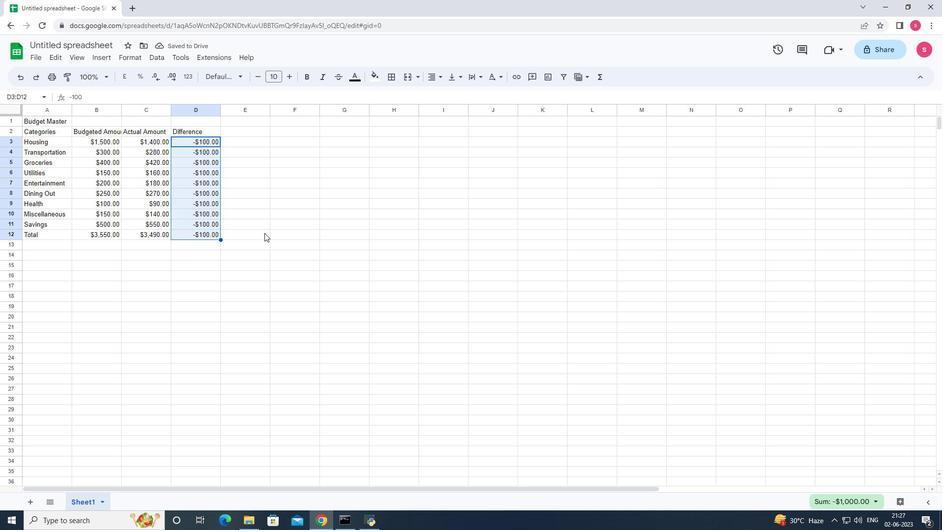 
Action: Mouse moved to (197, 140)
Screenshot: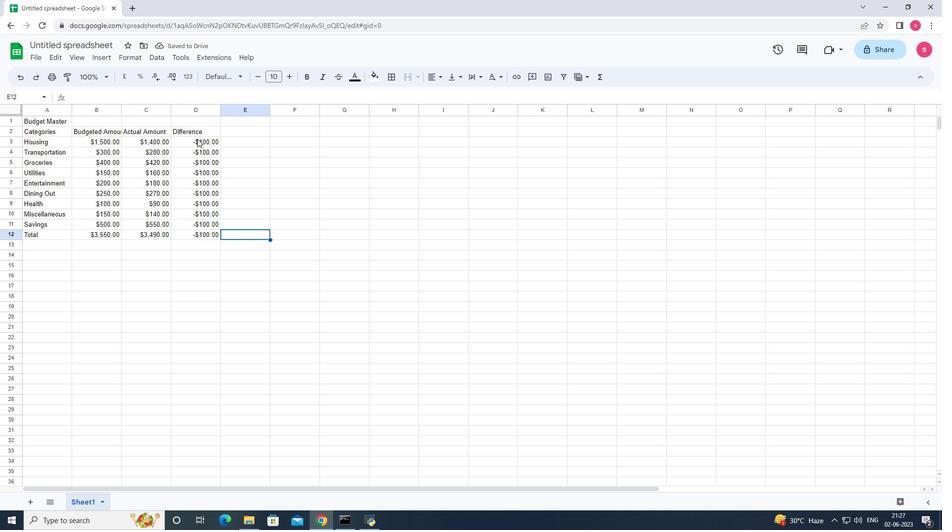 
Action: Mouse pressed left at (197, 140)
Screenshot: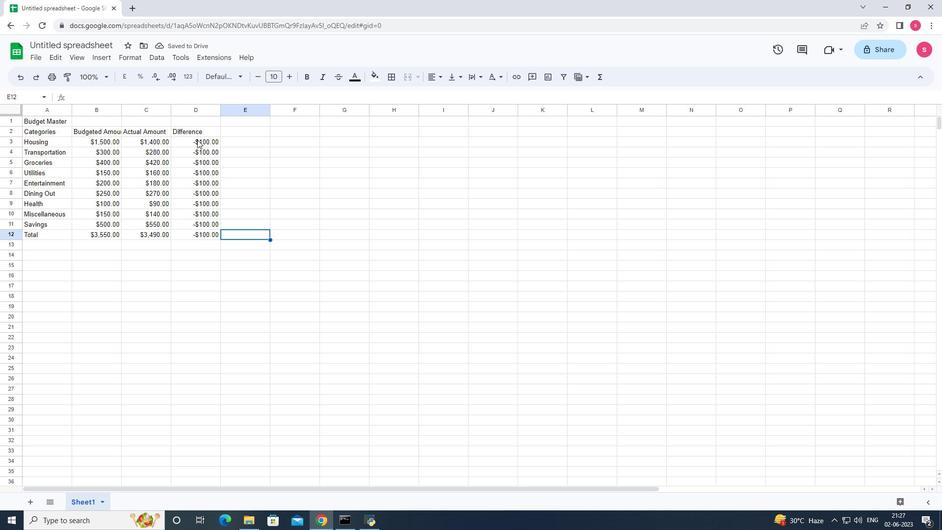 
Action: Mouse moved to (219, 231)
Screenshot: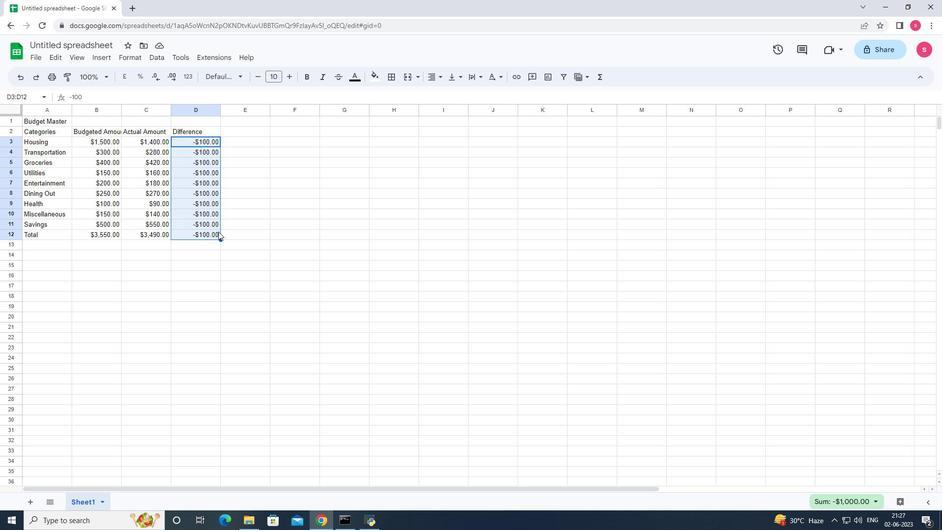 
Action: Key pressed <Key.delete>
Screenshot: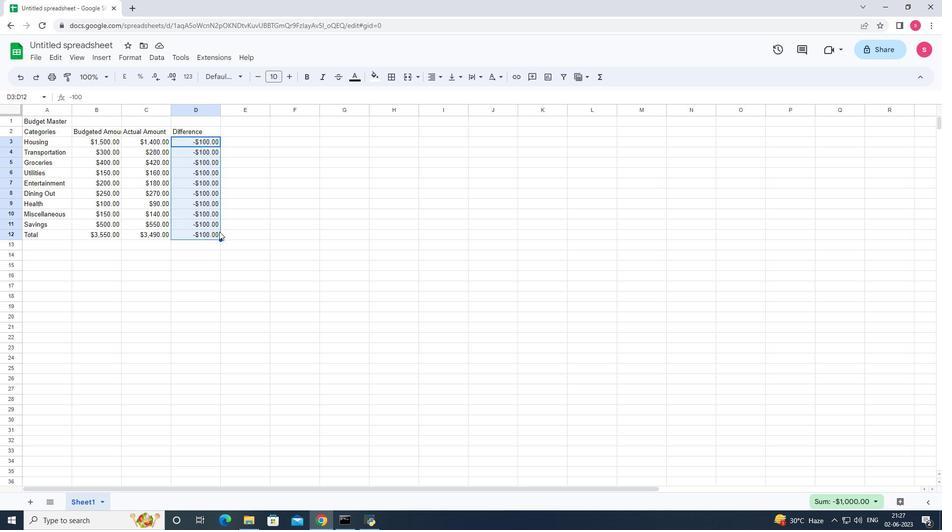
Action: Mouse moved to (327, 178)
Screenshot: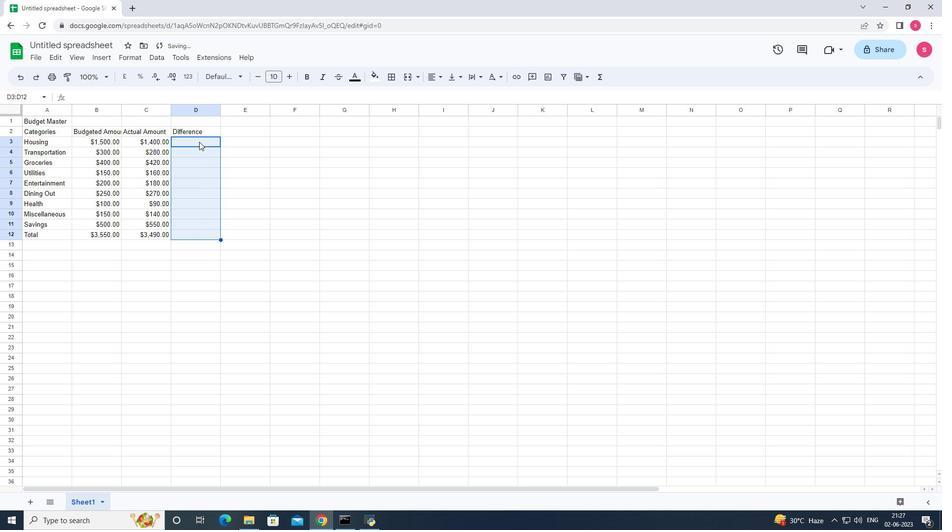 
Action: Mouse pressed left at (327, 178)
Screenshot: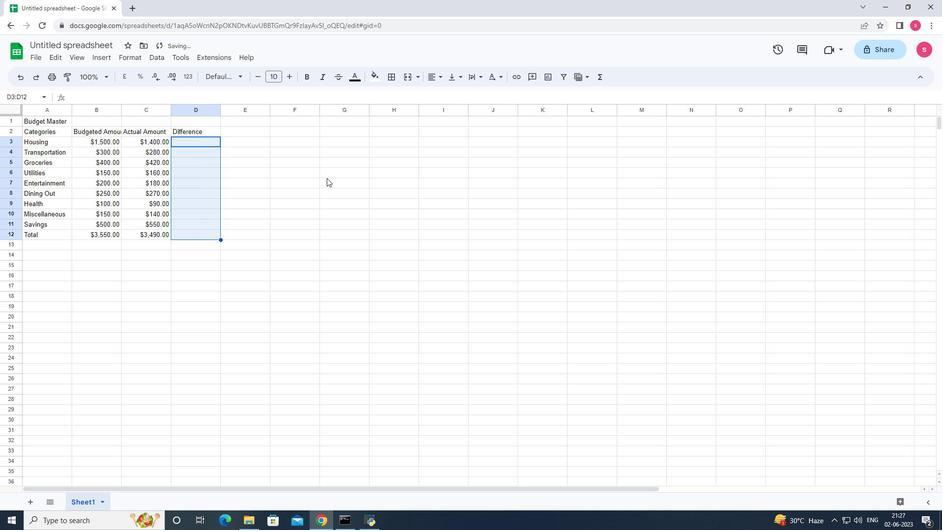 
Action: Mouse moved to (209, 143)
Screenshot: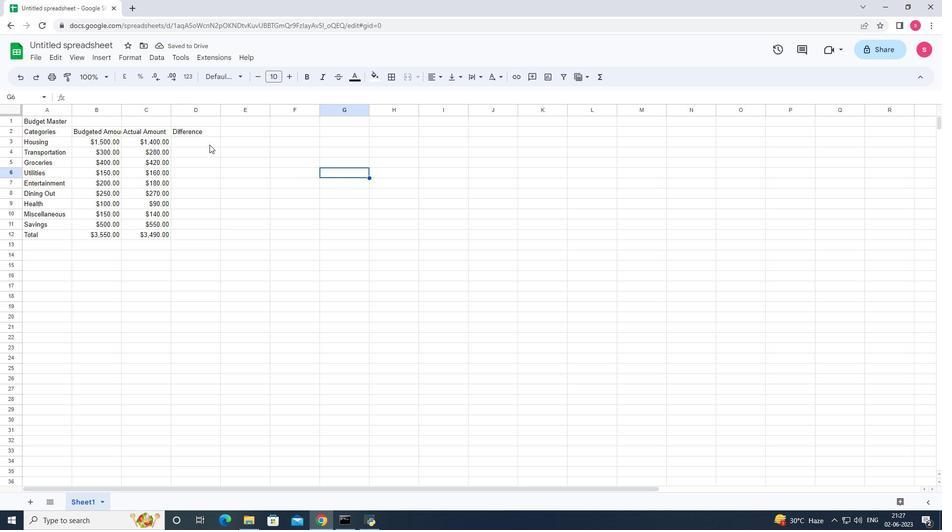 
Action: Mouse pressed left at (209, 143)
Screenshot: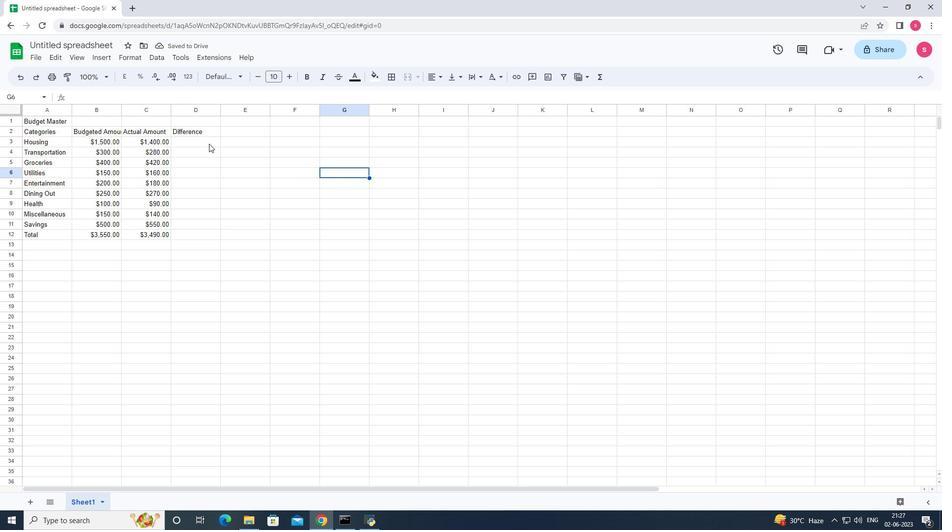 
Action: Mouse moved to (210, 143)
Screenshot: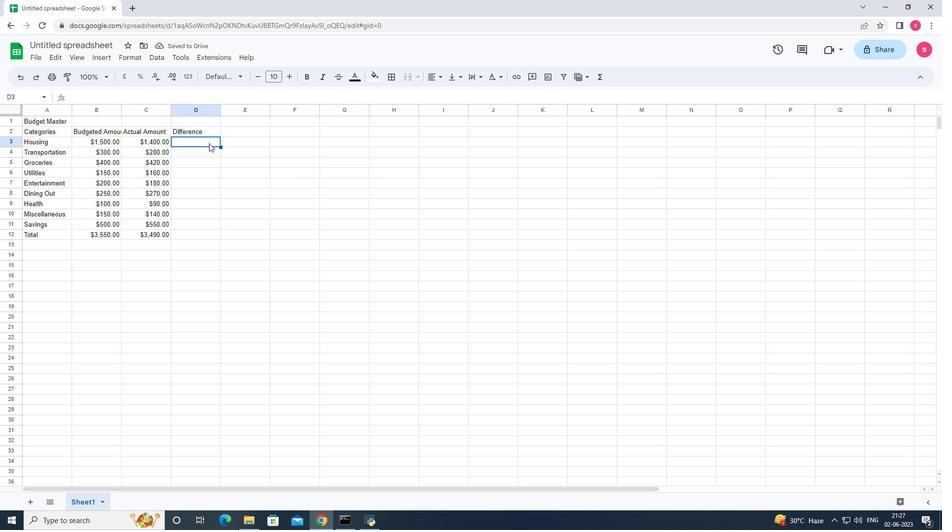 
Action: Key pressed =c3-
Screenshot: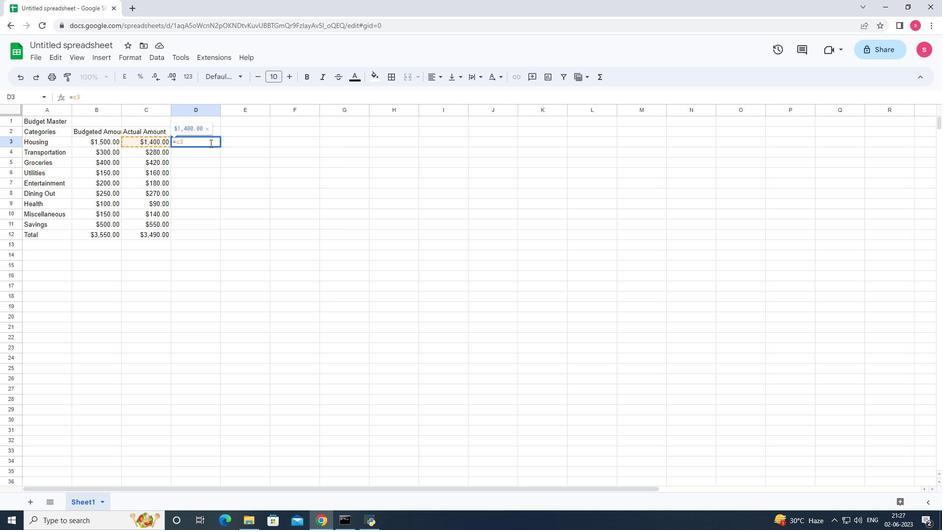 
Action: Mouse moved to (105, 138)
Screenshot: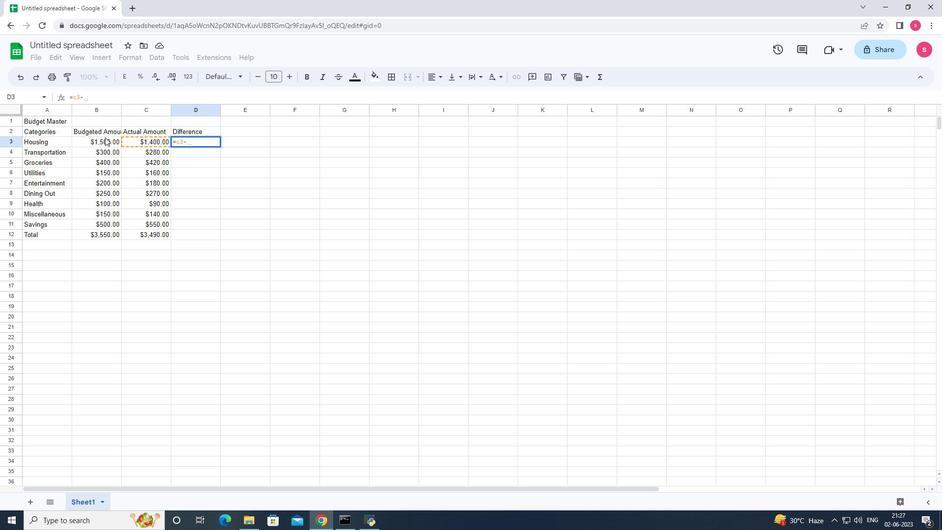 
Action: Mouse pressed left at (105, 138)
Screenshot: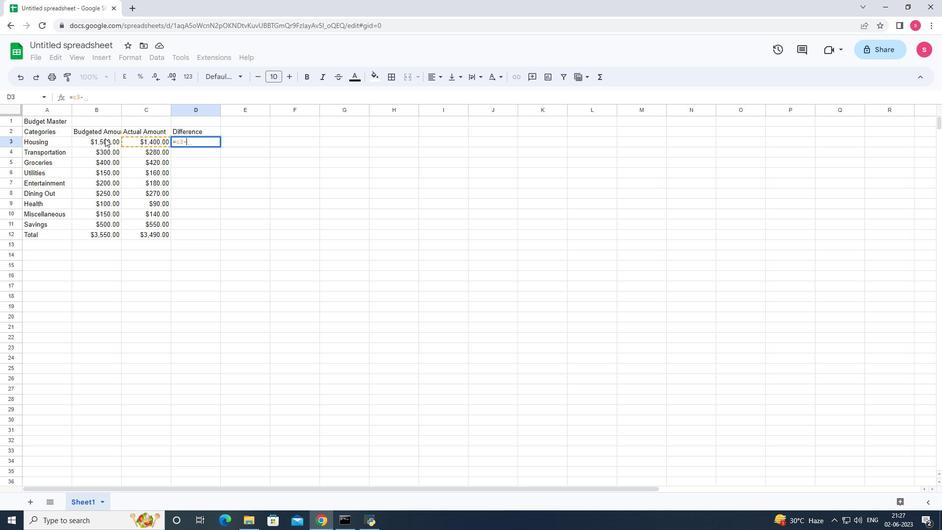 
Action: Mouse moved to (198, 159)
Screenshot: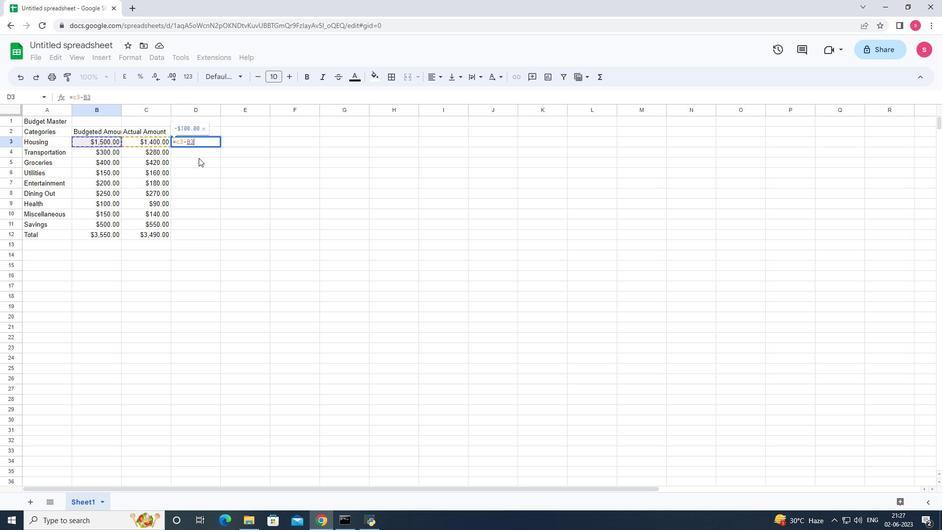 
Action: Key pressed <Key.enter>
Screenshot: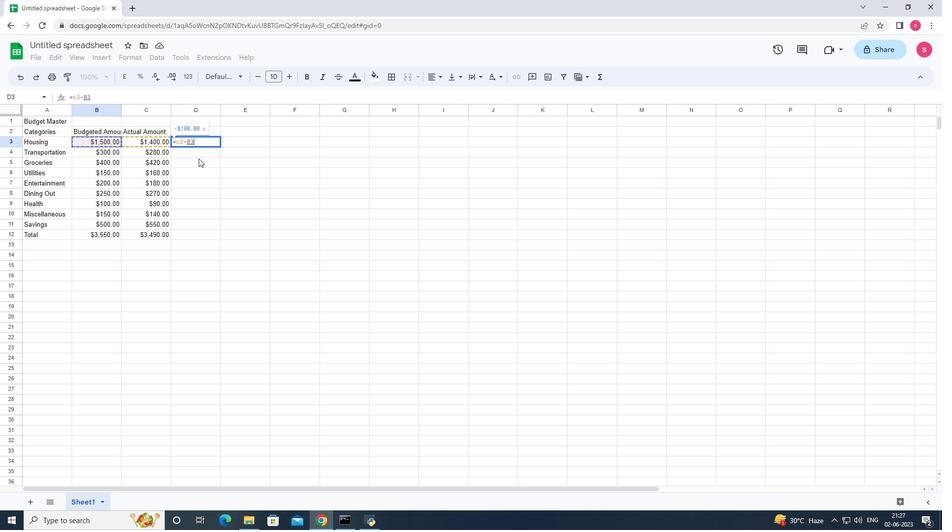 
Action: Mouse moved to (232, 215)
Screenshot: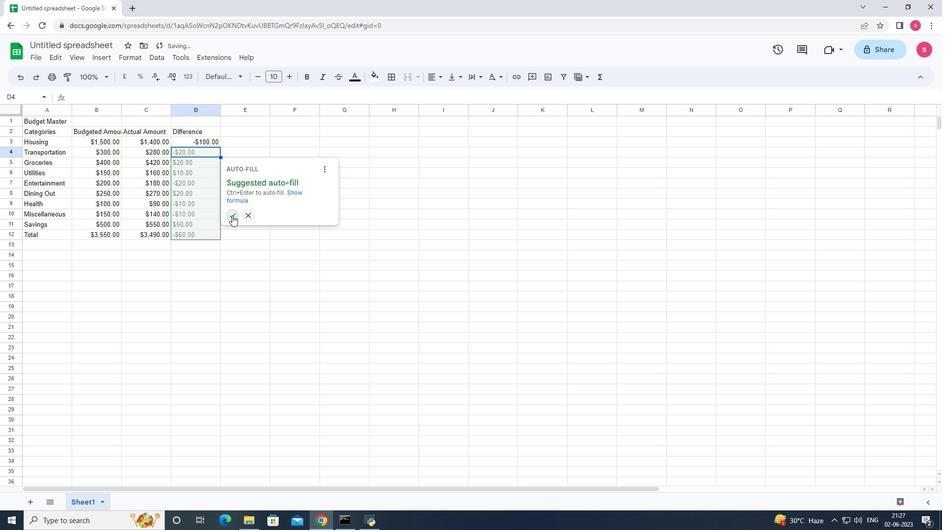 
Action: Mouse pressed left at (232, 215)
Screenshot: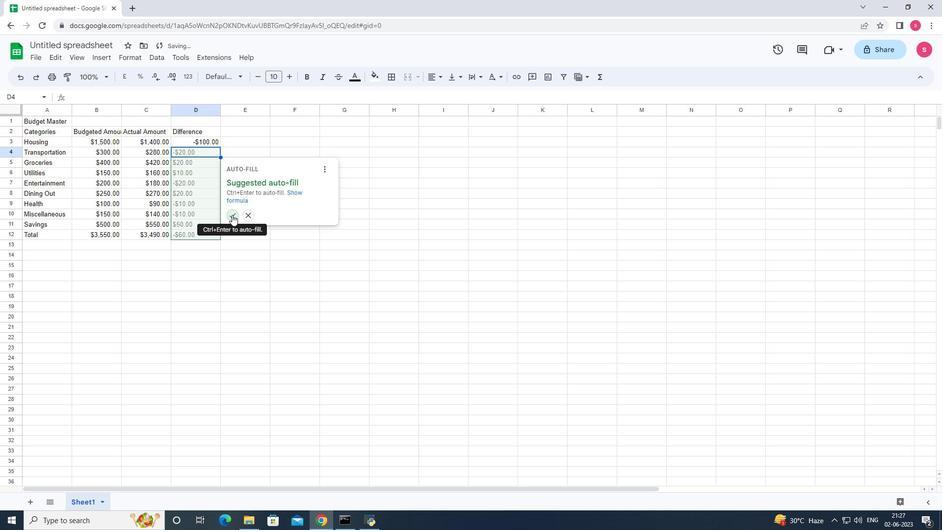 
Action: Mouse moved to (66, 46)
Screenshot: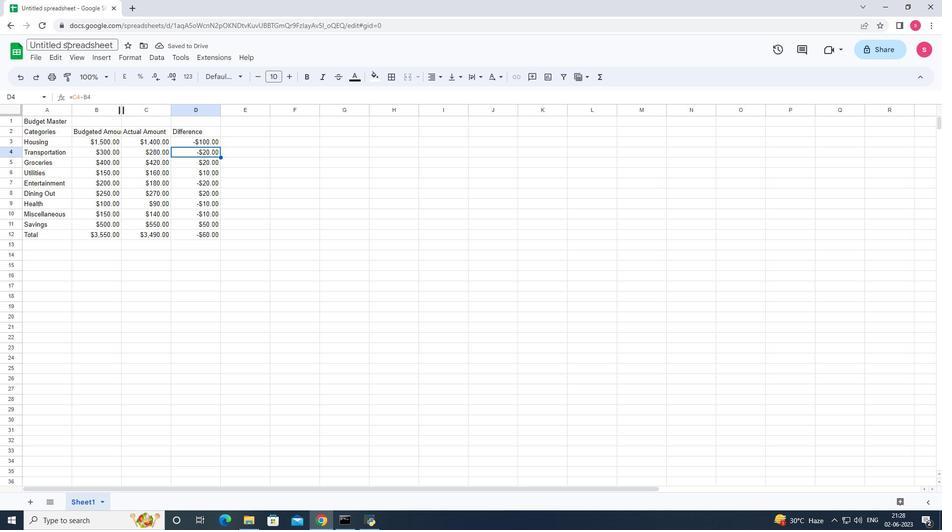 
Action: Mouse pressed left at (66, 46)
Screenshot: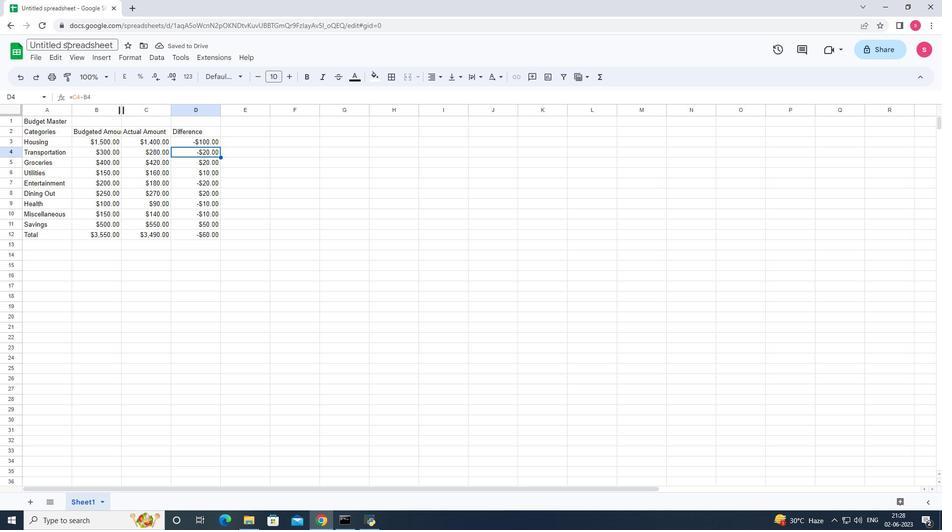 
Action: Key pressed <Key.backspace><Key.shift><Key.shift>Dashboard<Key.shift>Savings<Key.shift>Plan
Screenshot: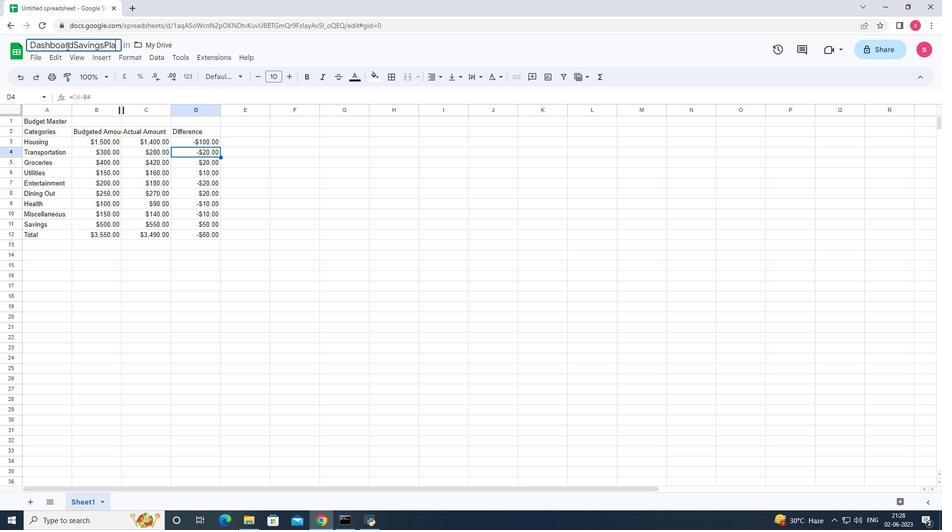 
Action: Mouse moved to (72, 111)
Screenshot: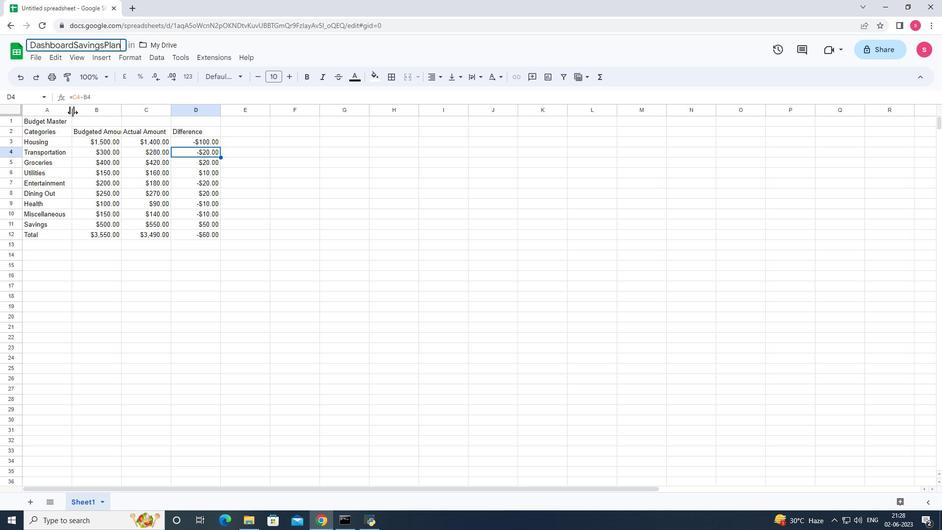 
Action: Mouse pressed left at (72, 111)
Screenshot: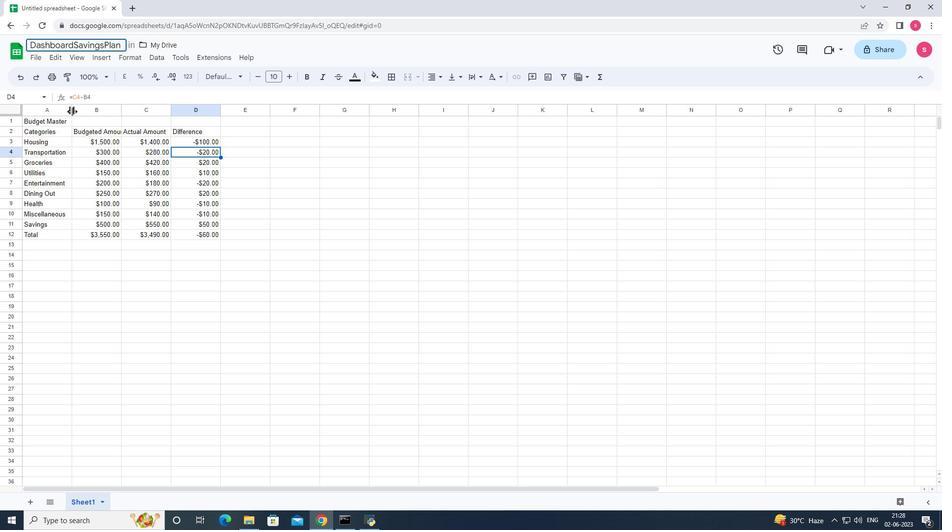 
Action: Mouse pressed left at (72, 111)
Screenshot: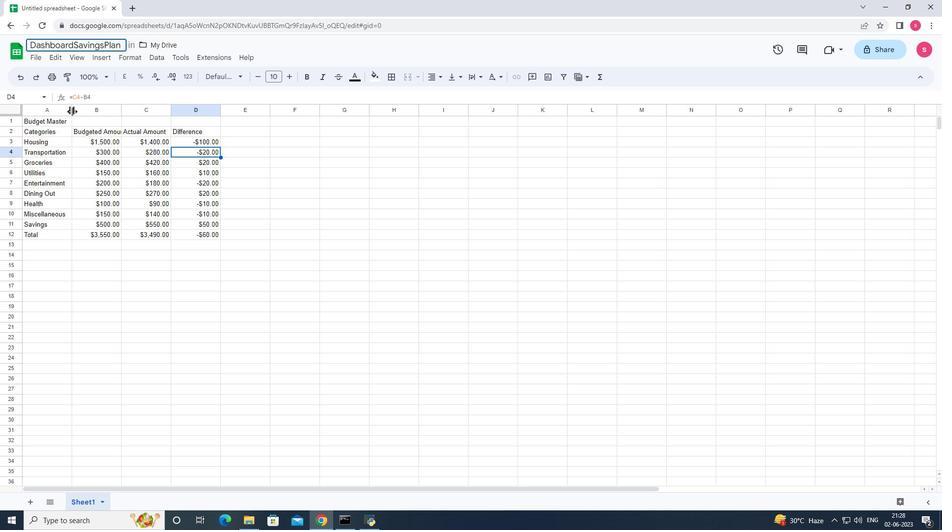 
Action: Mouse moved to (117, 111)
Screenshot: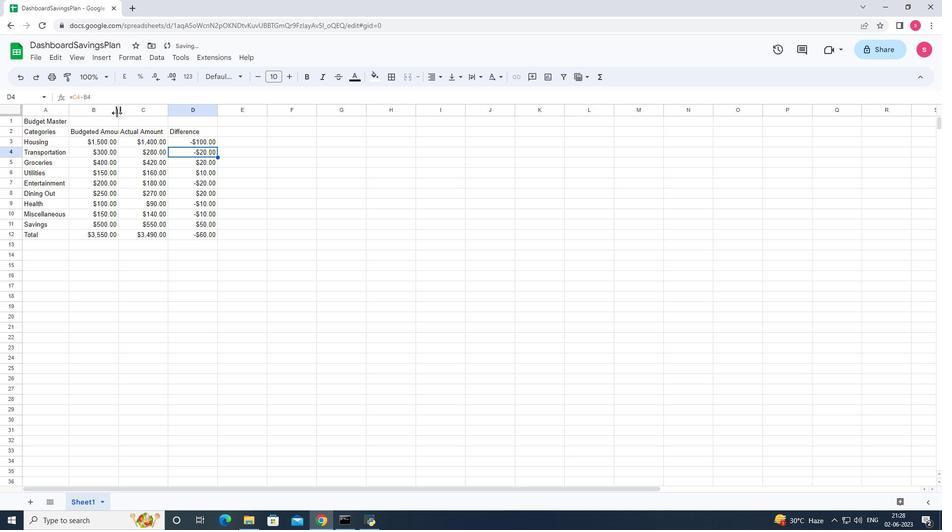 
Action: Mouse pressed left at (117, 111)
Screenshot: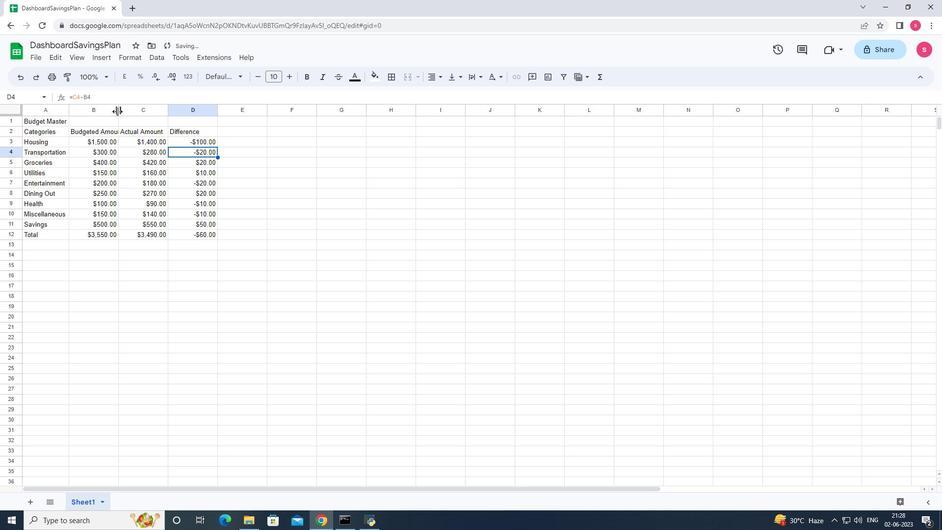 
Action: Mouse pressed left at (117, 111)
Screenshot: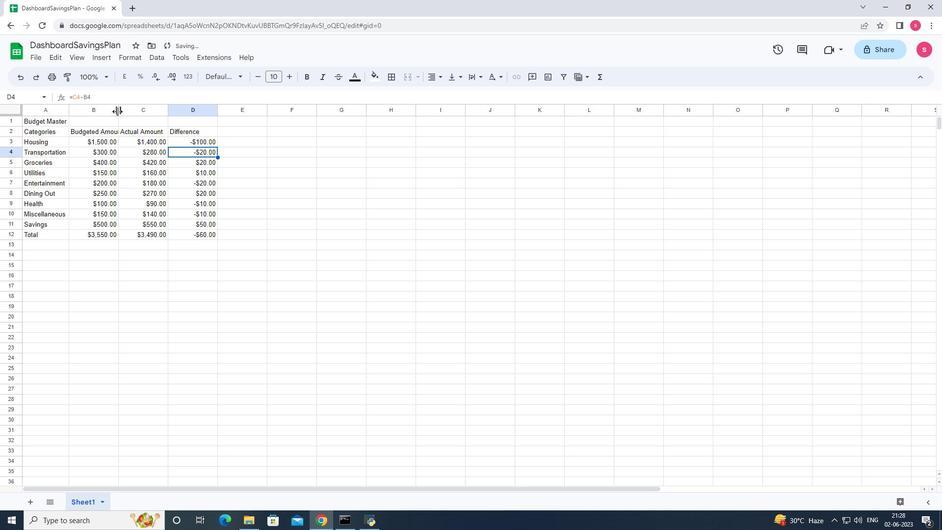 
Action: Mouse moved to (176, 111)
Screenshot: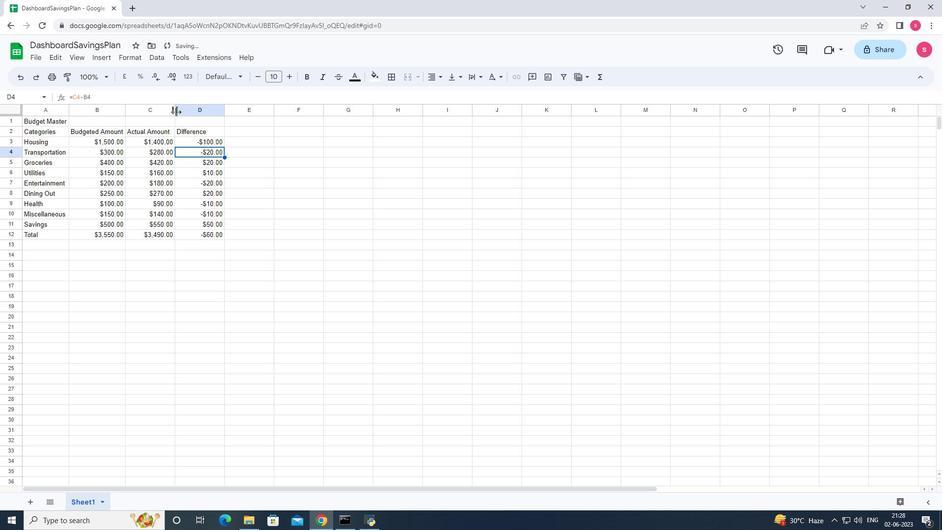 
Action: Mouse pressed left at (176, 111)
Screenshot: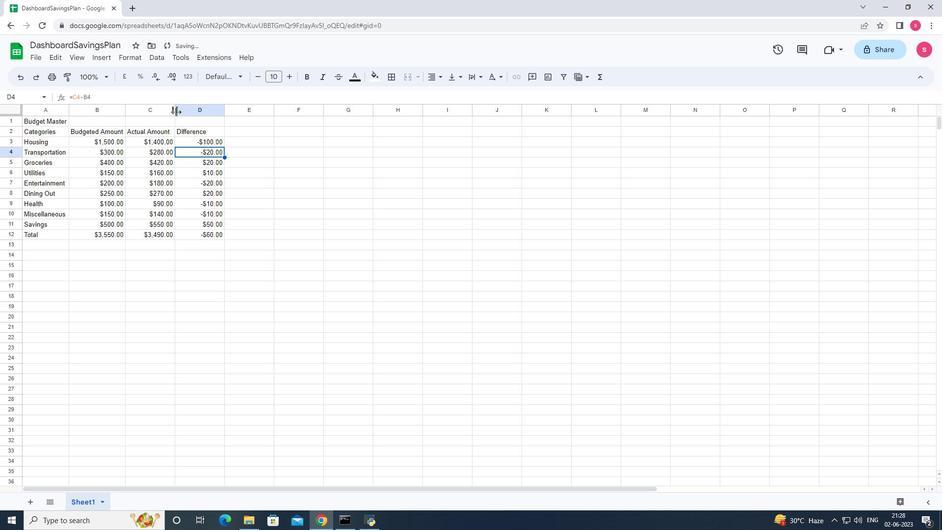 
Action: Mouse pressed left at (176, 111)
Screenshot: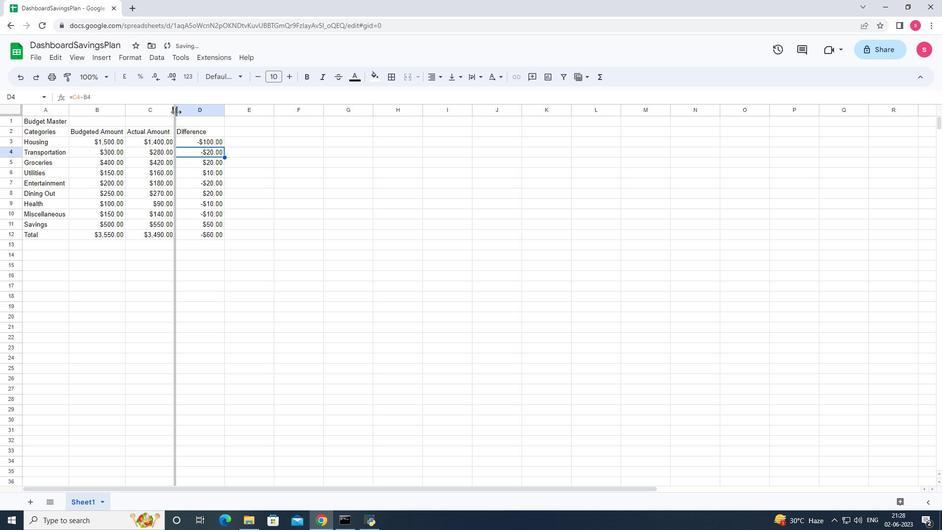 
Action: Mouse moved to (221, 111)
Screenshot: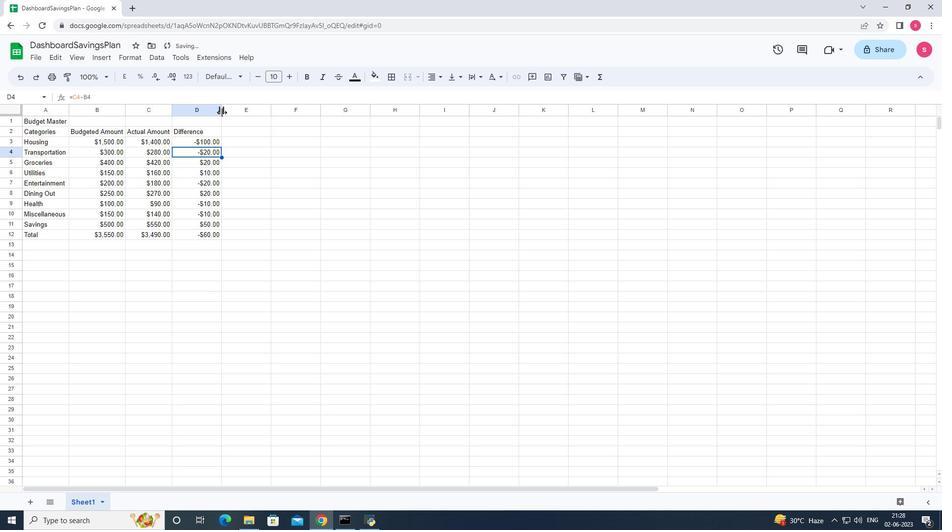
Action: Mouse pressed left at (221, 111)
Screenshot: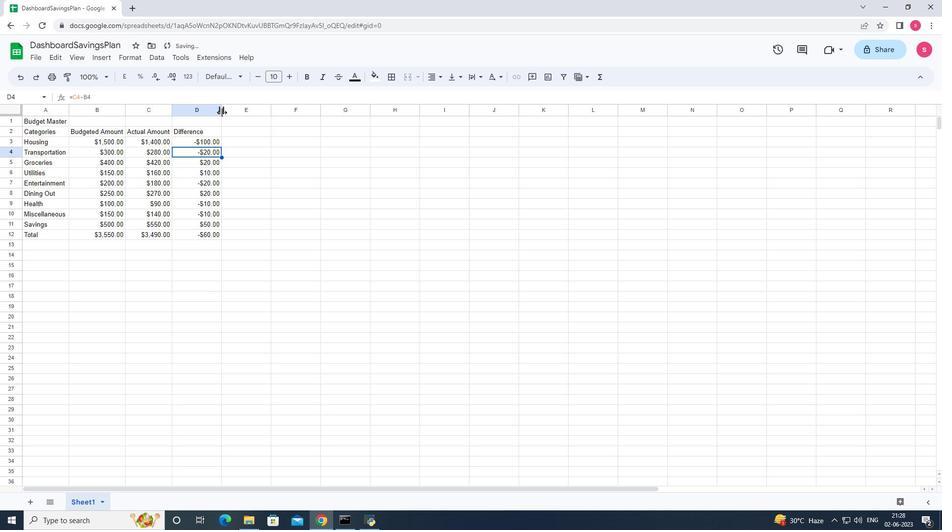 
Action: Mouse pressed left at (221, 111)
Screenshot: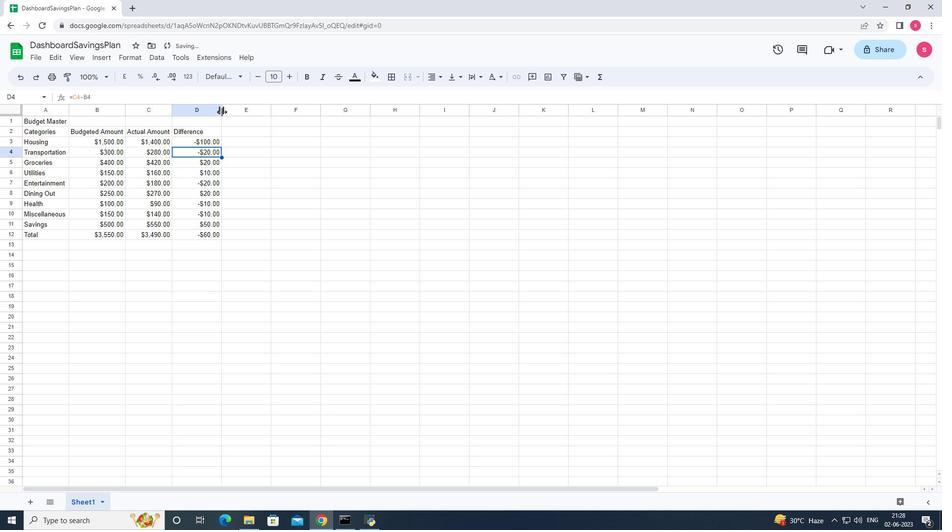 
Action: Mouse moved to (288, 182)
Screenshot: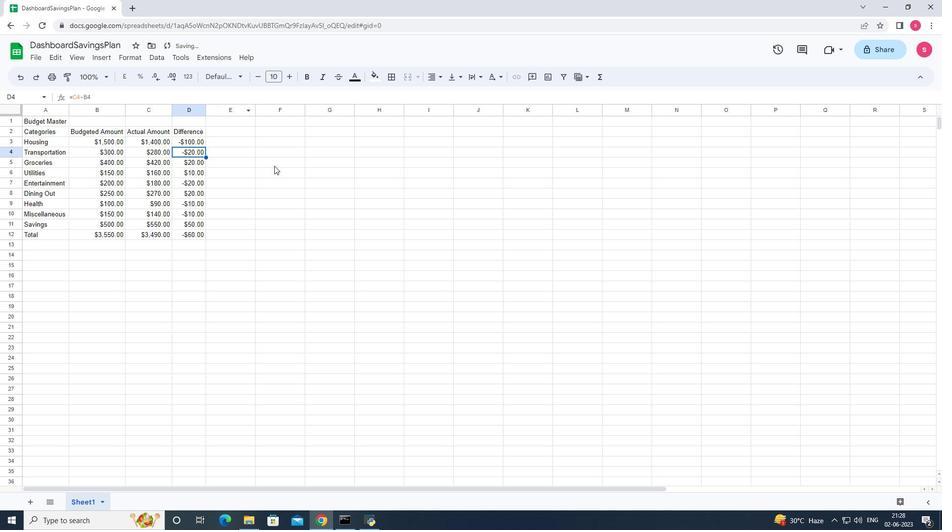 
Action: Mouse pressed left at (288, 182)
Screenshot: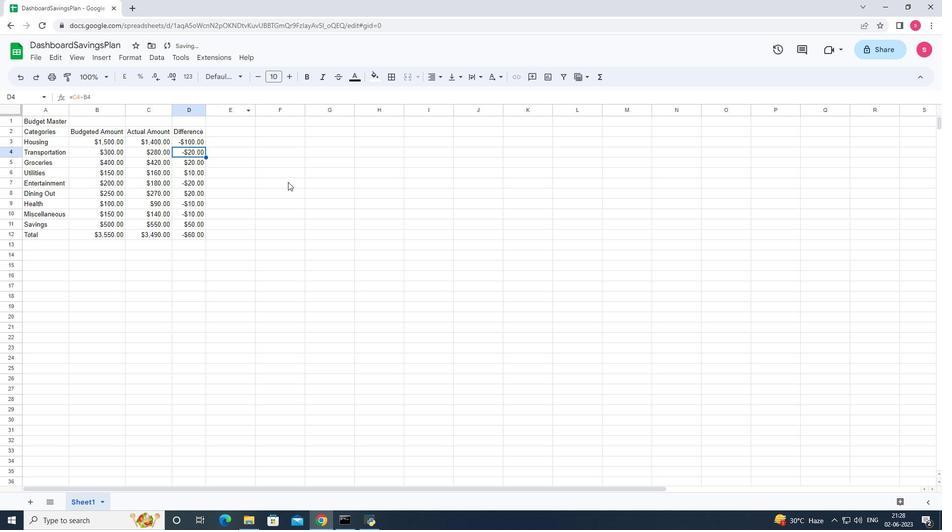 
Action: Key pressed ctrl+S
Screenshot: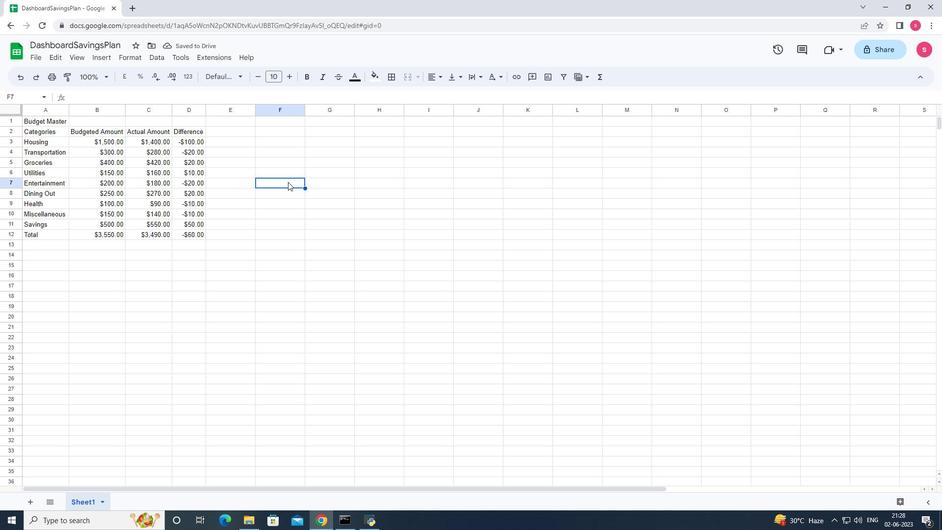 
